 Task: Find connections with filter location Naciria with filter topic #Leanstartupswith filter profile language German with filter current company ProPharma with filter school NTR University of Health Sciences with filter industry Mobile Computing Software Products with filter service category Network Support with filter keywords title Iron Worker
Action: Mouse scrolled (410, 542) with delta (0, 0)
Screenshot: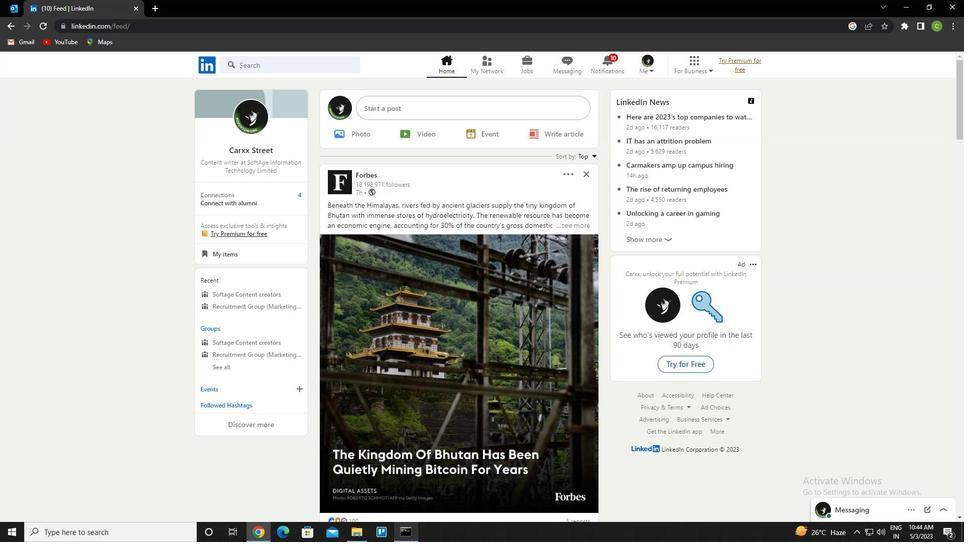 
Action: Mouse moved to (492, 69)
Screenshot: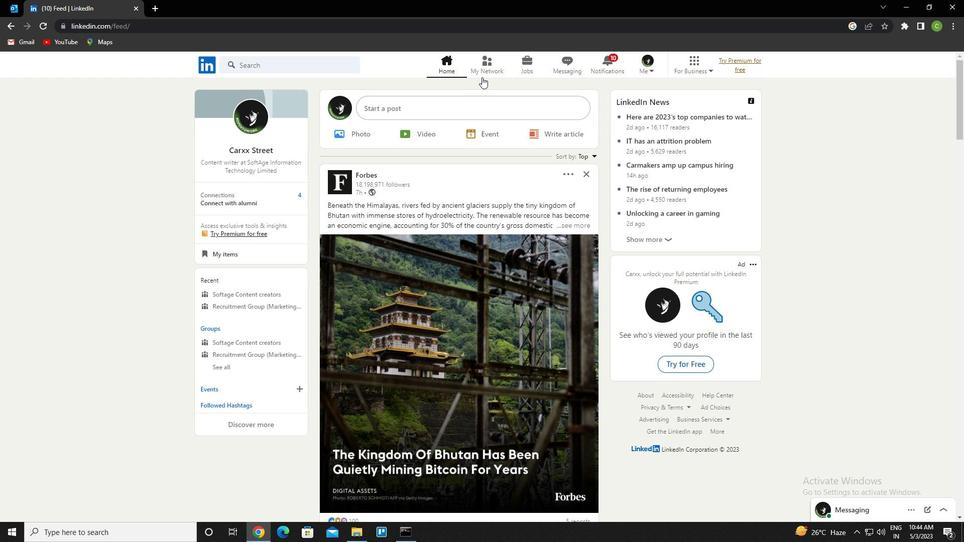 
Action: Mouse pressed left at (492, 69)
Screenshot: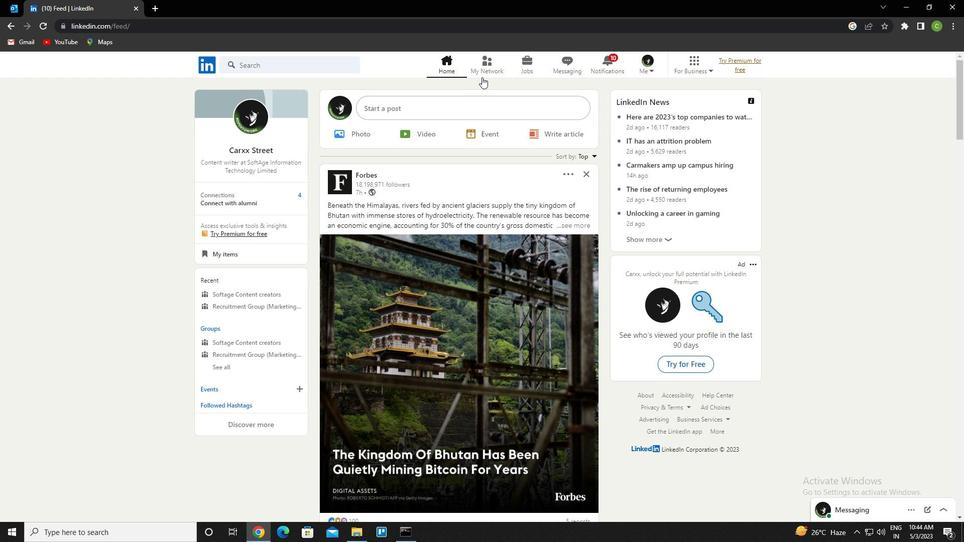 
Action: Mouse moved to (276, 123)
Screenshot: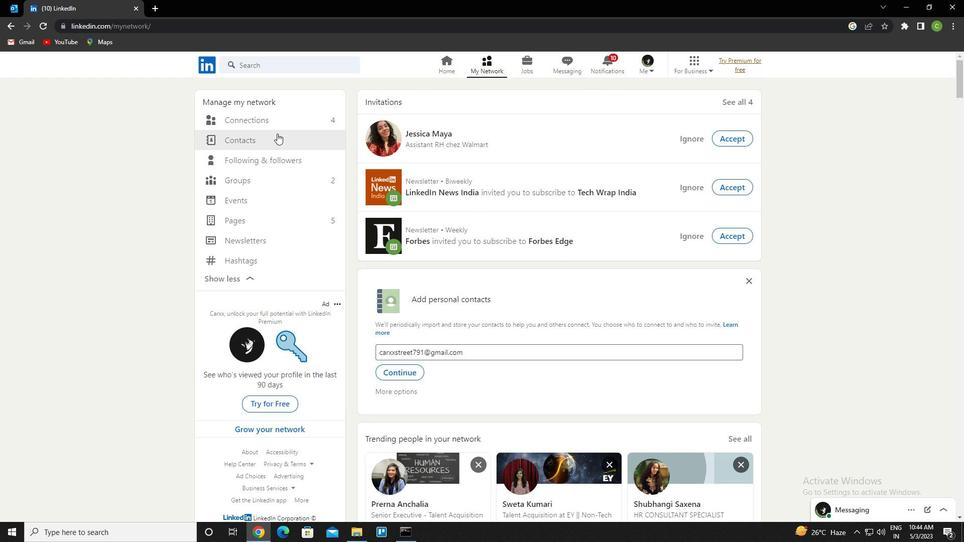 
Action: Mouse pressed left at (276, 123)
Screenshot: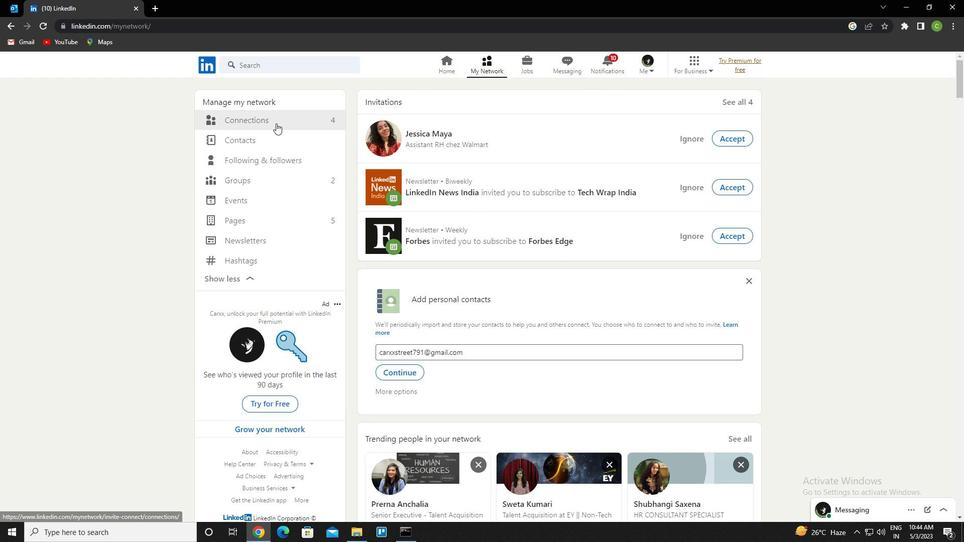 
Action: Mouse moved to (547, 124)
Screenshot: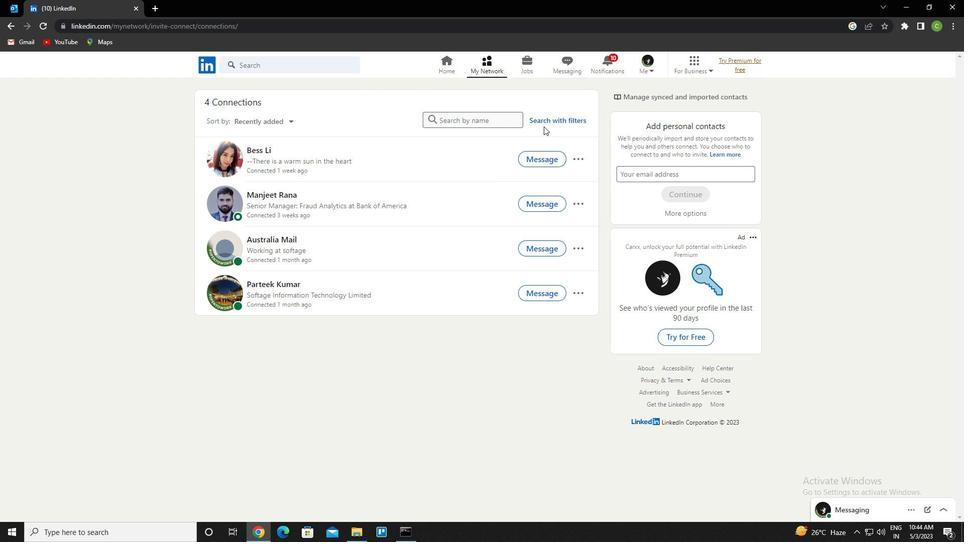 
Action: Mouse pressed left at (547, 124)
Screenshot: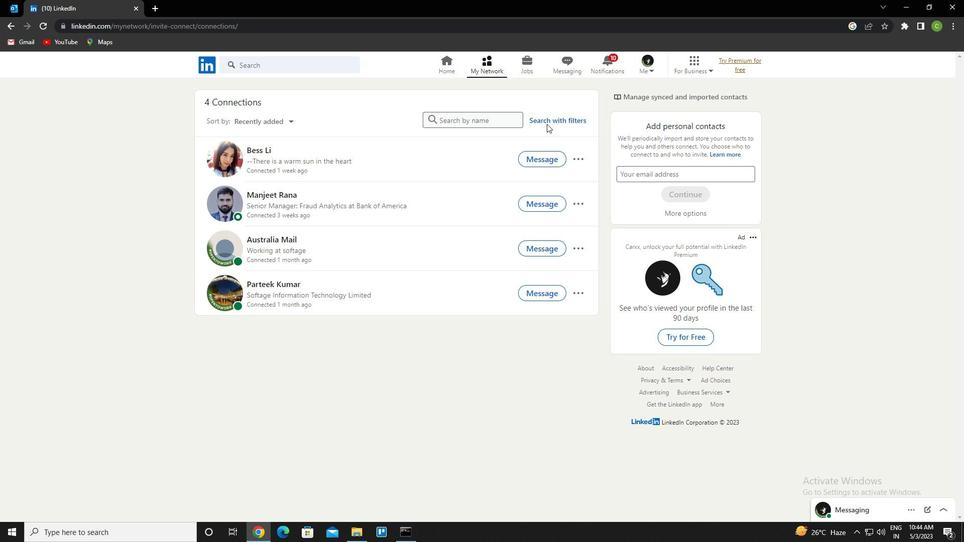 
Action: Mouse moved to (519, 94)
Screenshot: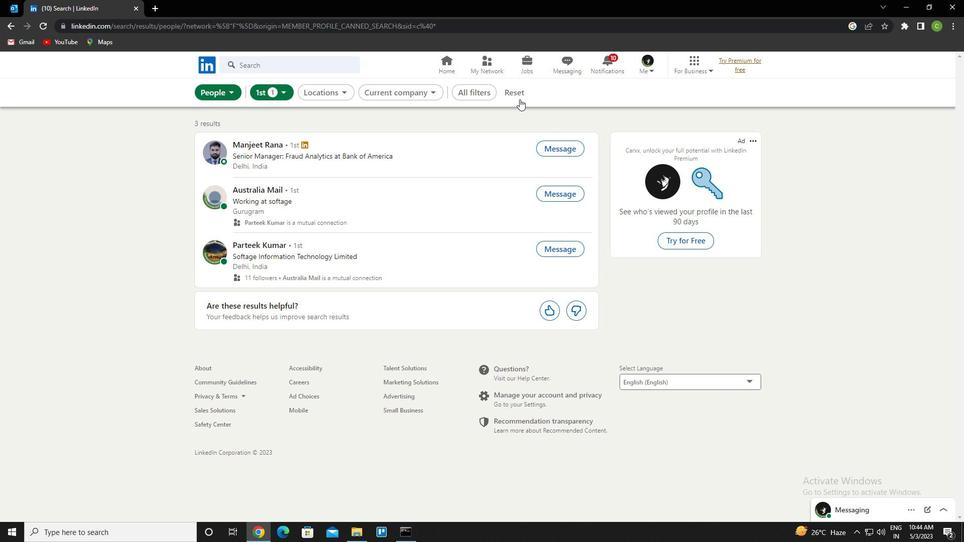 
Action: Mouse pressed left at (519, 94)
Screenshot: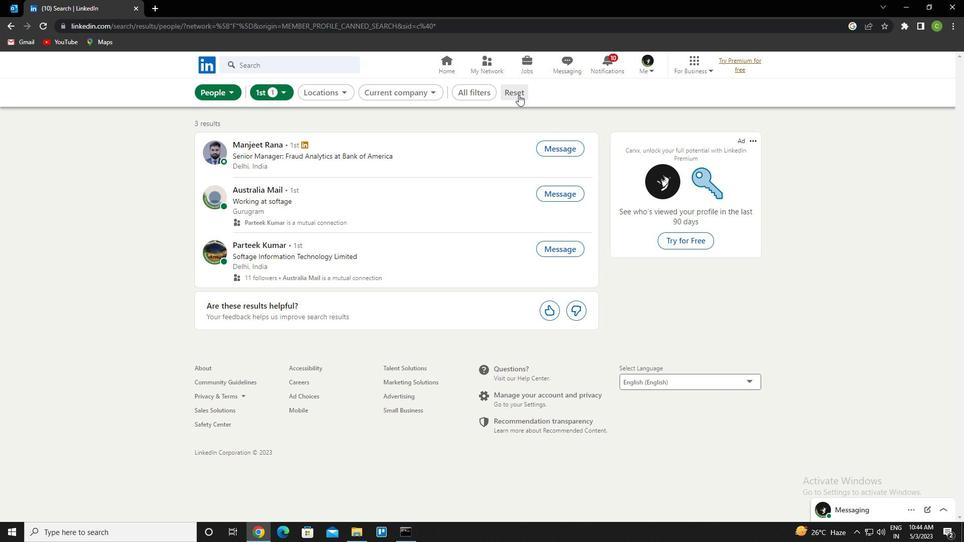 
Action: Mouse moved to (503, 94)
Screenshot: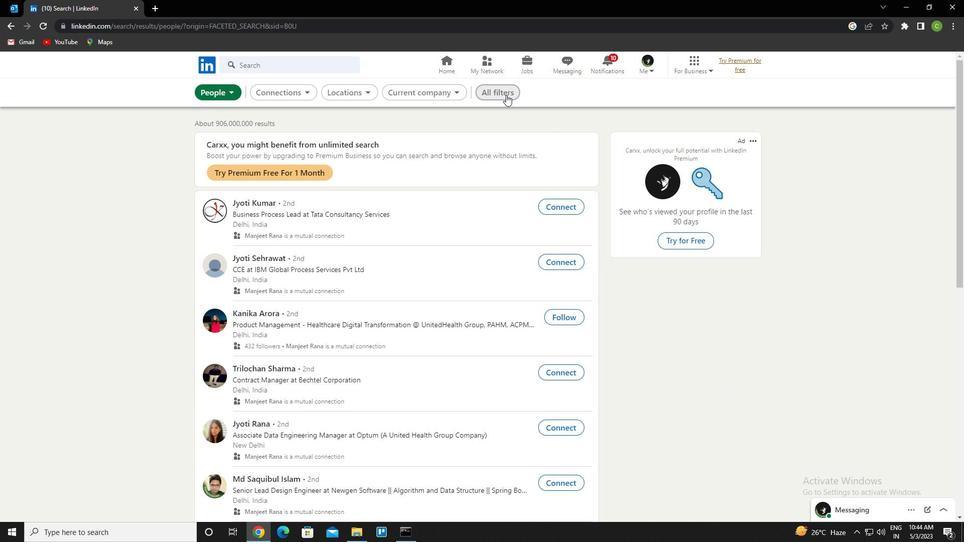 
Action: Mouse pressed left at (503, 94)
Screenshot: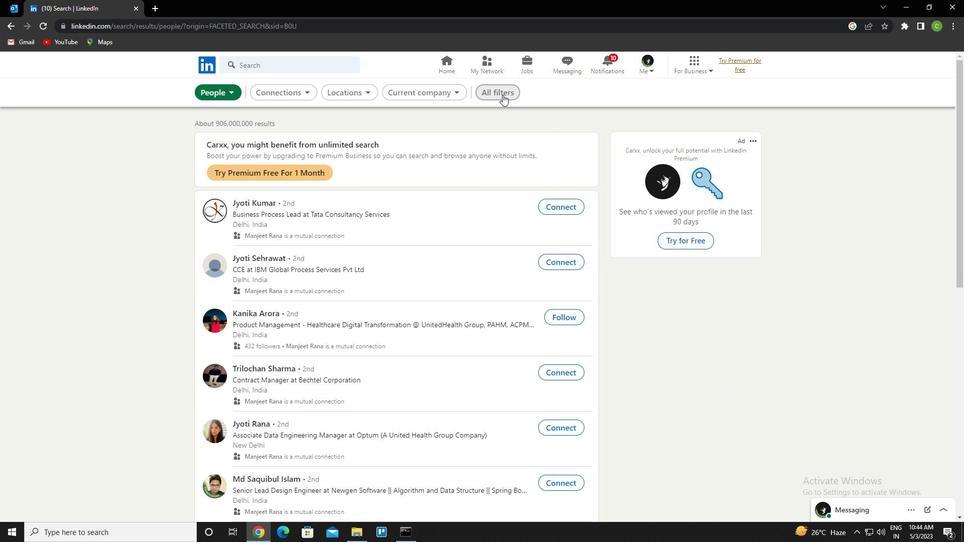 
Action: Mouse moved to (861, 272)
Screenshot: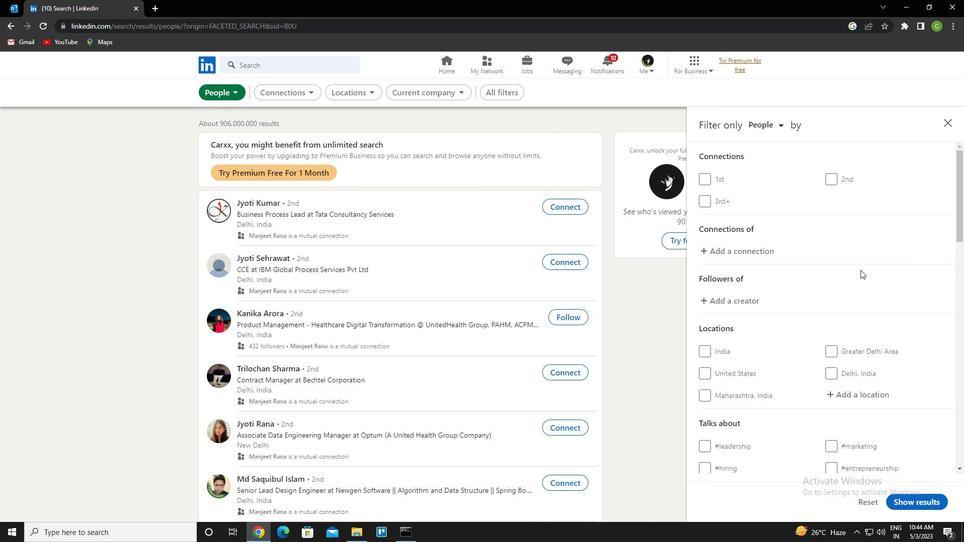 
Action: Mouse scrolled (861, 272) with delta (0, 0)
Screenshot: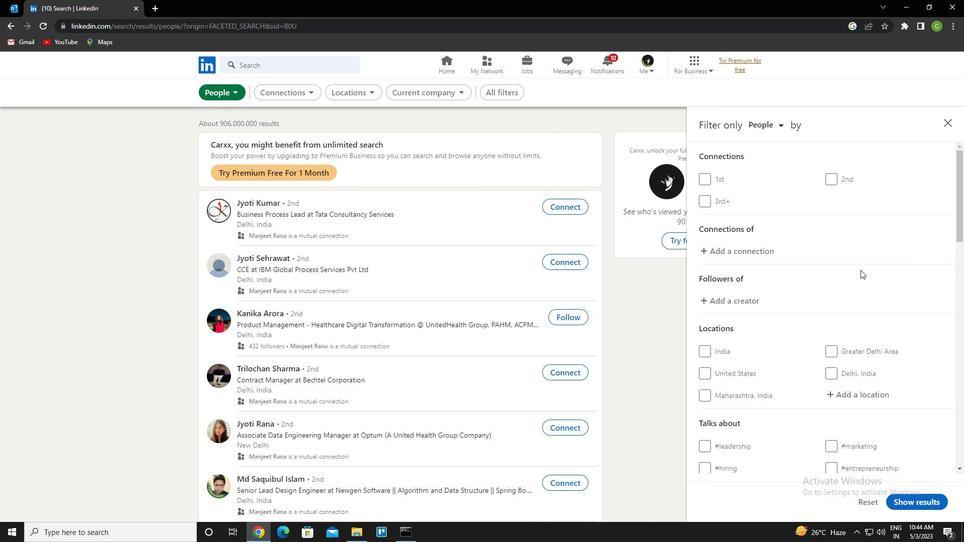 
Action: Mouse scrolled (861, 272) with delta (0, 0)
Screenshot: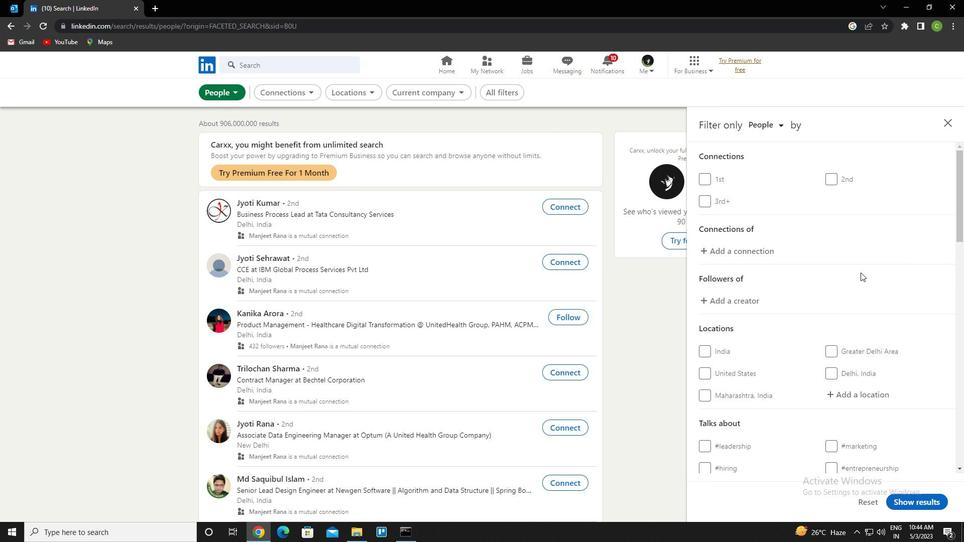 
Action: Mouse moved to (862, 296)
Screenshot: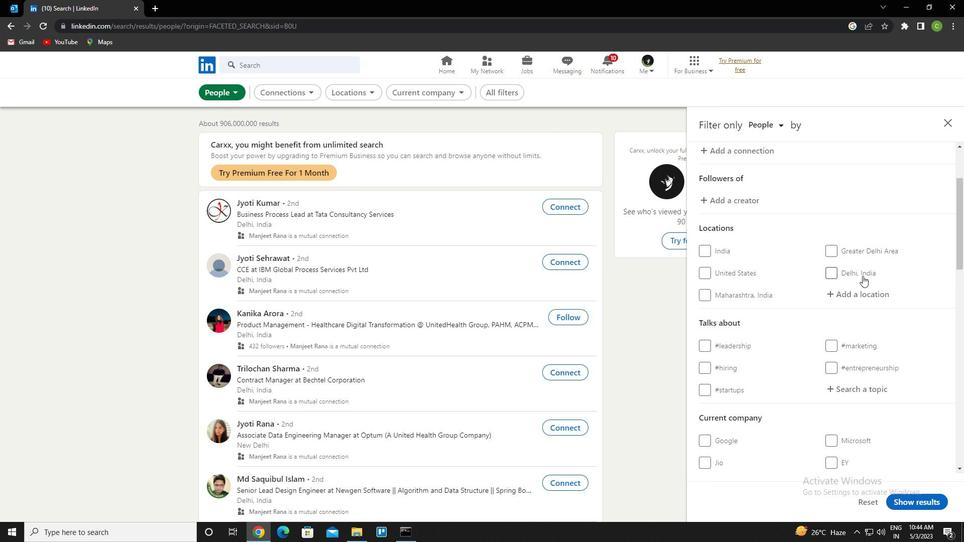 
Action: Mouse pressed left at (862, 296)
Screenshot: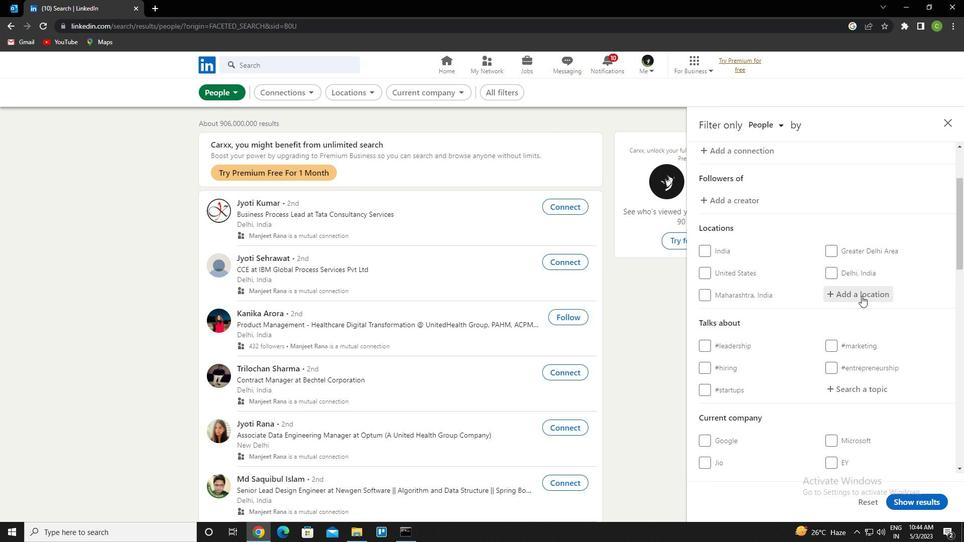 
Action: Key pressed <Key.caps_lock>n<Key.caps_lock>aciria<Key.down><Key.enter>
Screenshot: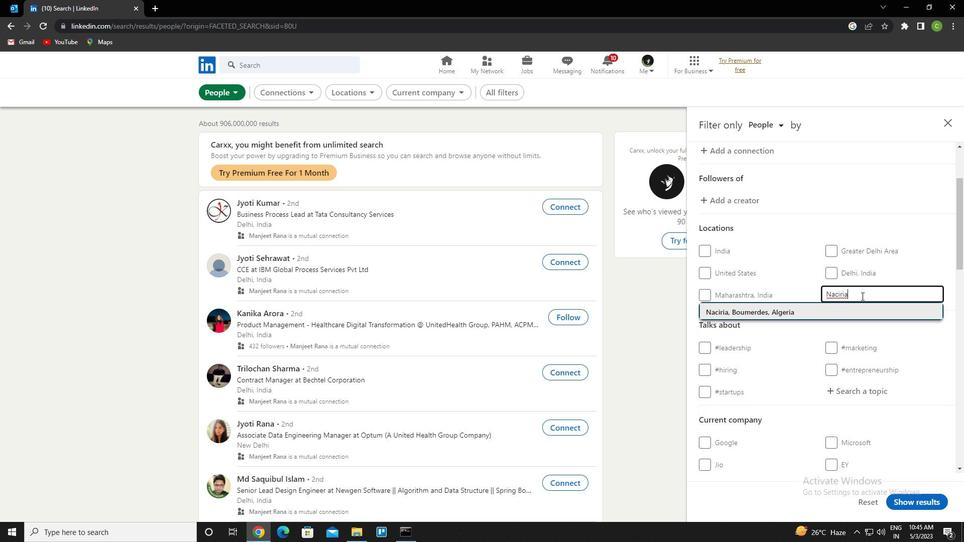 
Action: Mouse scrolled (862, 296) with delta (0, 0)
Screenshot: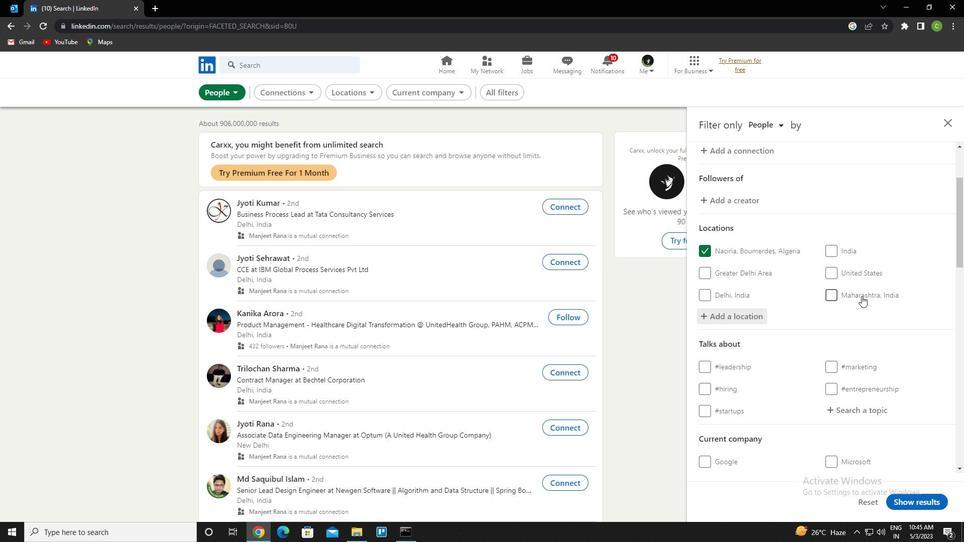
Action: Mouse moved to (888, 361)
Screenshot: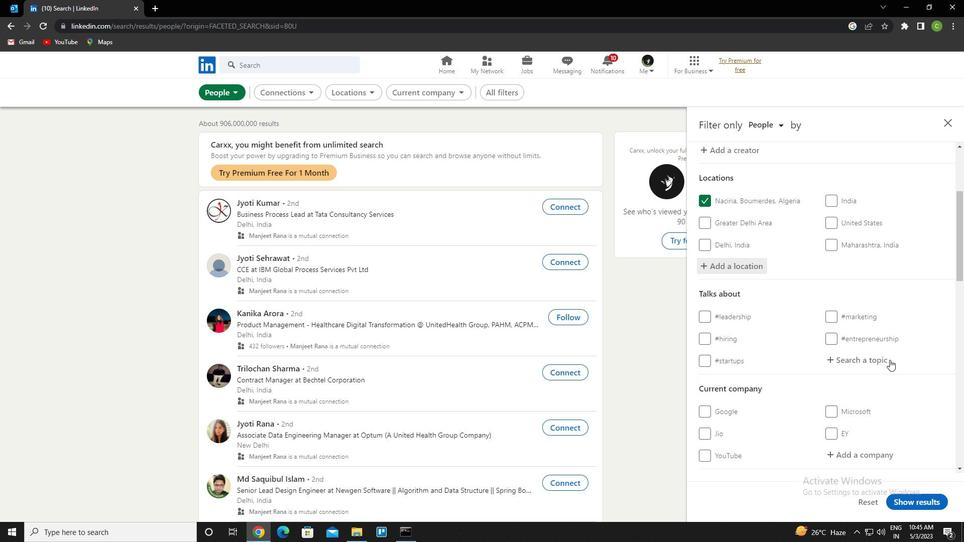 
Action: Mouse pressed left at (888, 361)
Screenshot: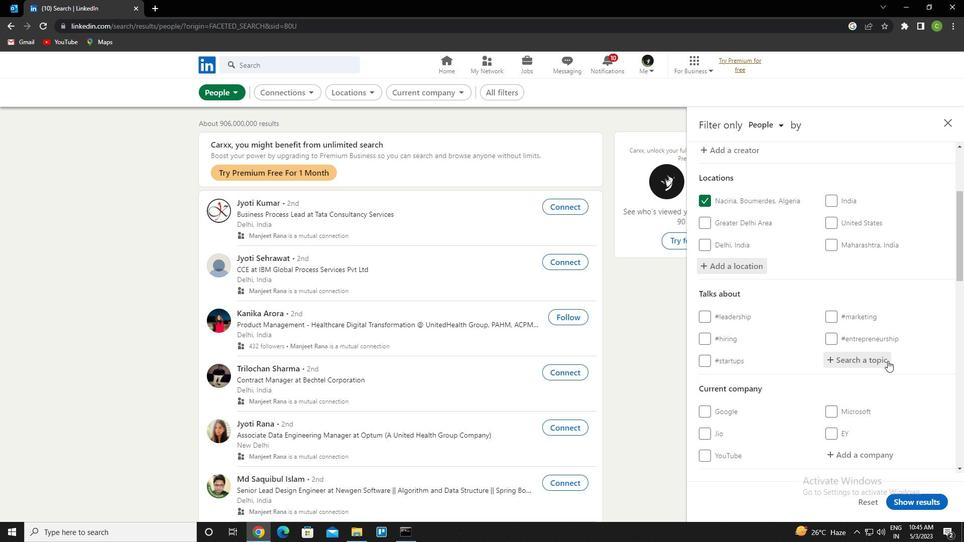 
Action: Key pressed leanstart<Key.down><Key.enter>
Screenshot: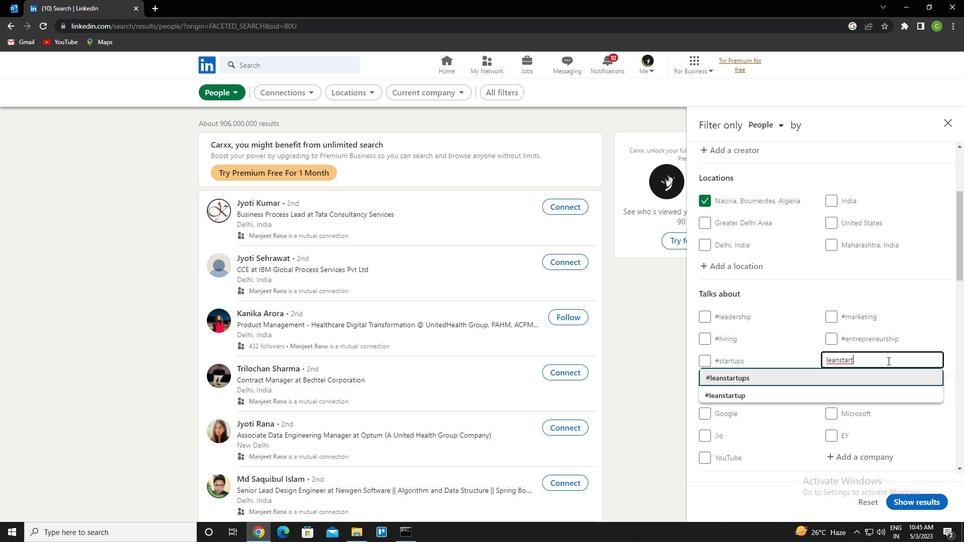 
Action: Mouse scrolled (888, 360) with delta (0, 0)
Screenshot: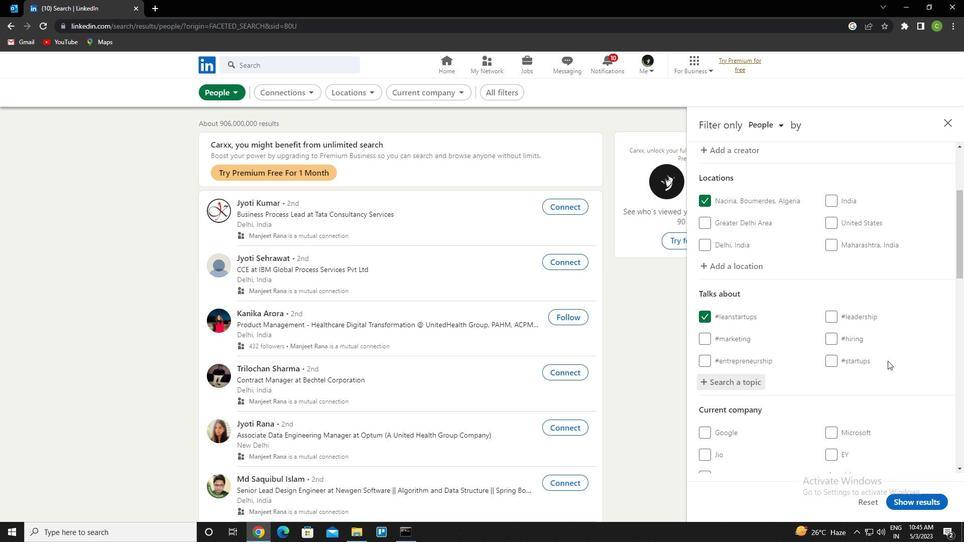 
Action: Mouse scrolled (888, 360) with delta (0, 0)
Screenshot: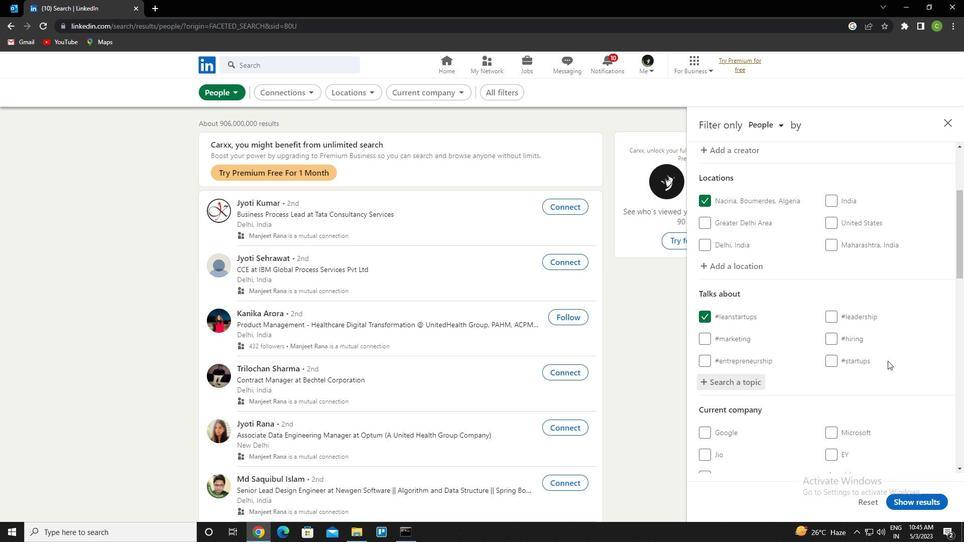 
Action: Mouse scrolled (888, 360) with delta (0, 0)
Screenshot: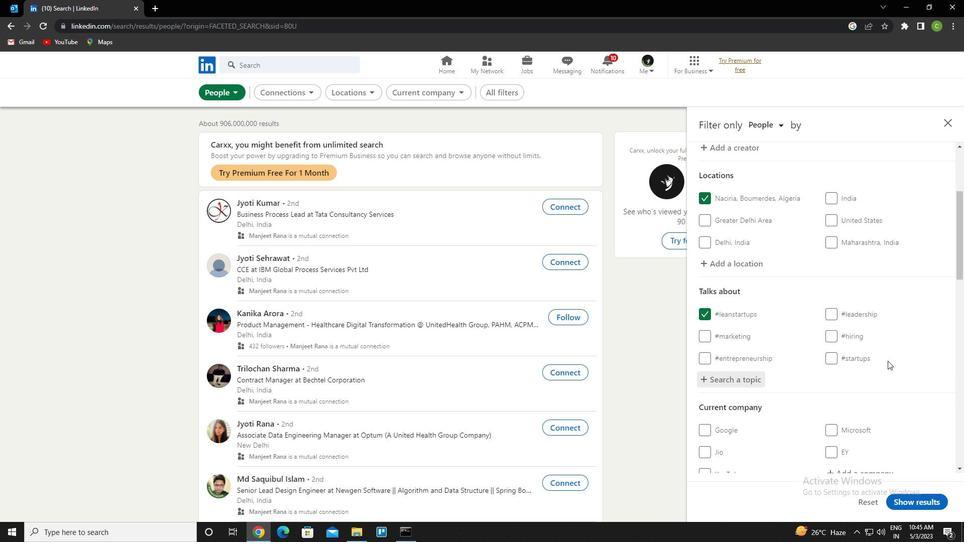 
Action: Mouse scrolled (888, 360) with delta (0, 0)
Screenshot: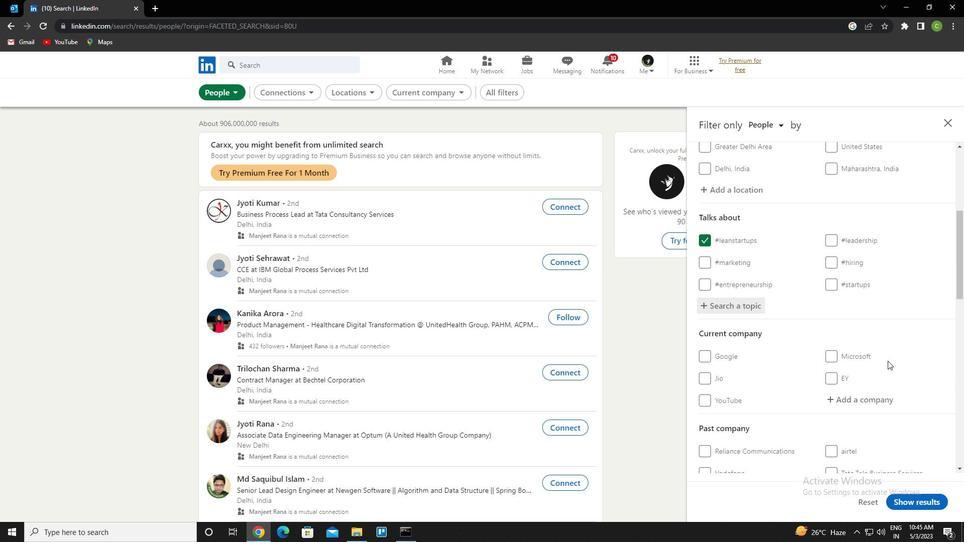 
Action: Mouse scrolled (888, 360) with delta (0, 0)
Screenshot: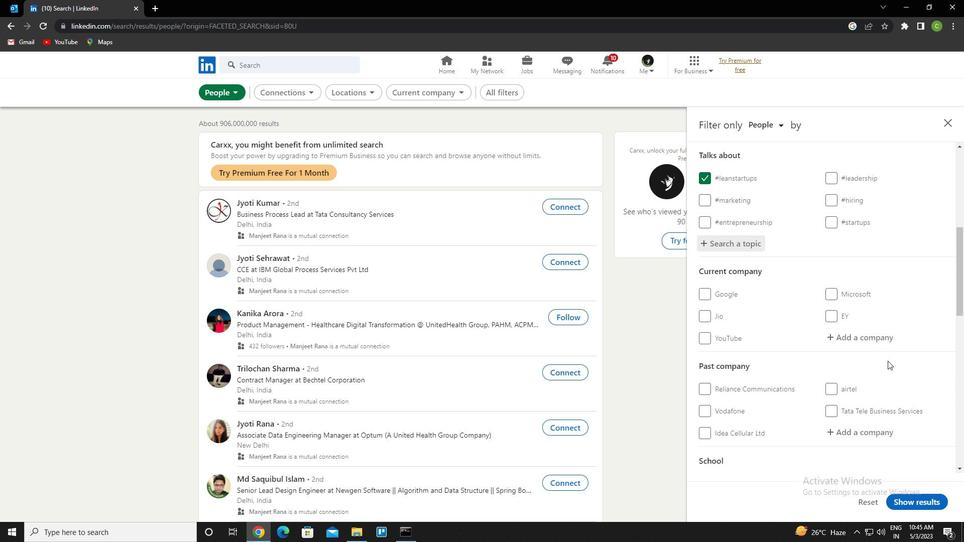 
Action: Mouse moved to (824, 354)
Screenshot: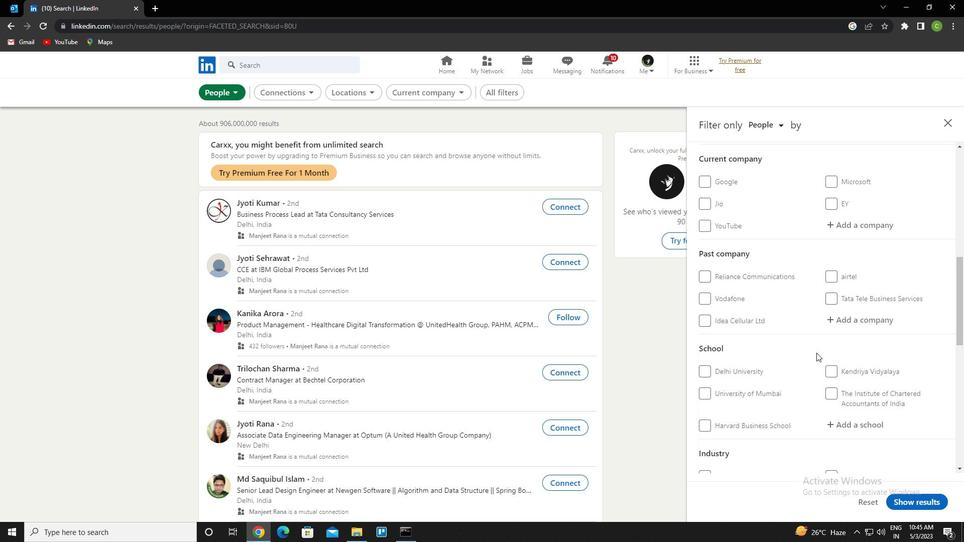 
Action: Mouse scrolled (824, 354) with delta (0, 0)
Screenshot: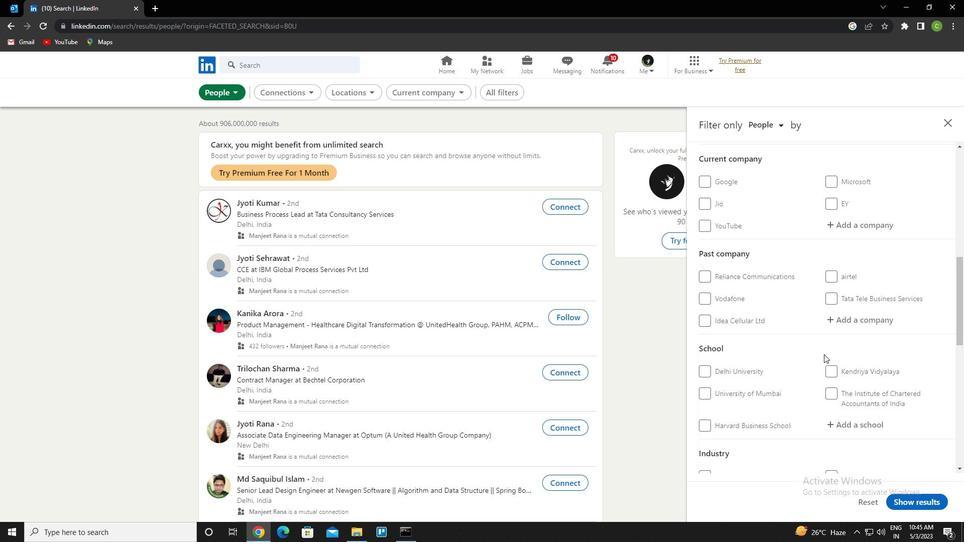 
Action: Mouse scrolled (824, 354) with delta (0, 0)
Screenshot: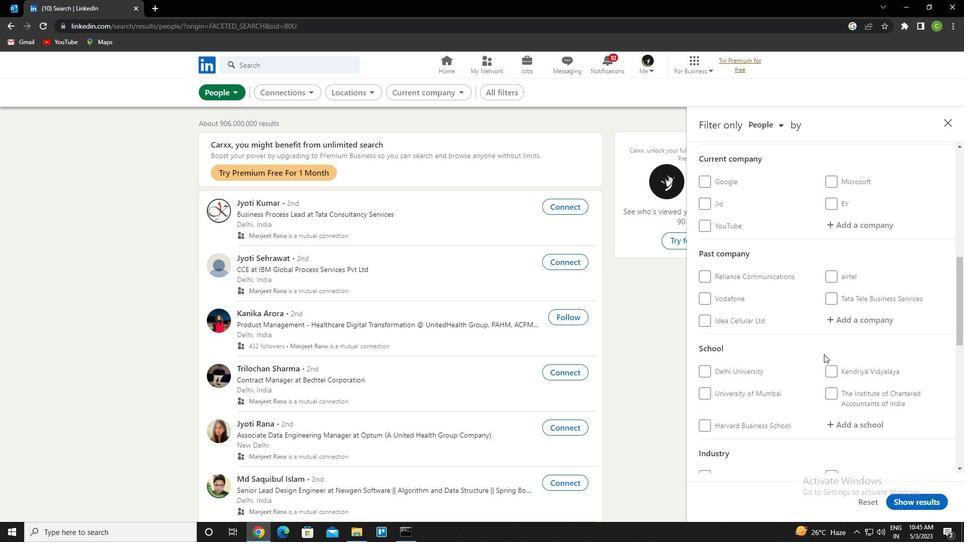 
Action: Mouse scrolled (824, 354) with delta (0, 0)
Screenshot: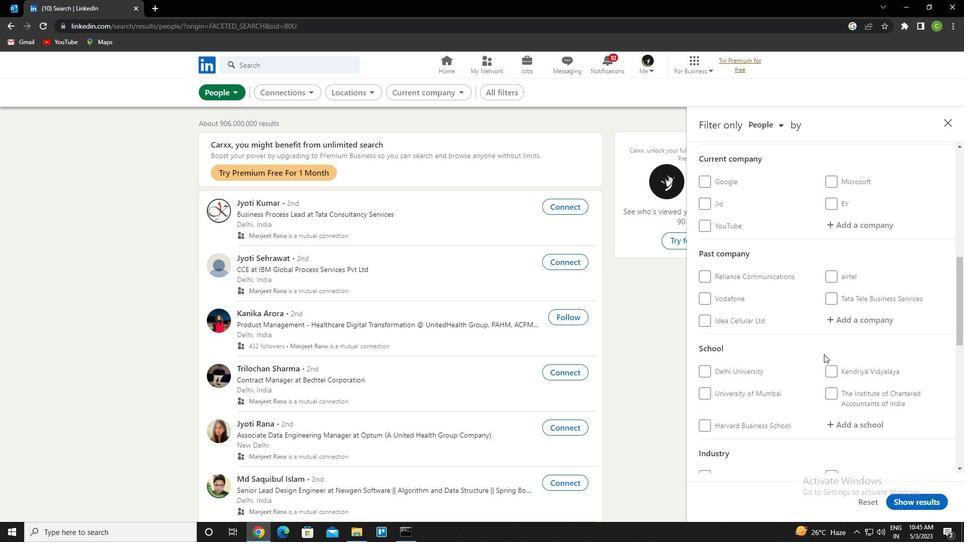 
Action: Mouse scrolled (824, 354) with delta (0, 0)
Screenshot: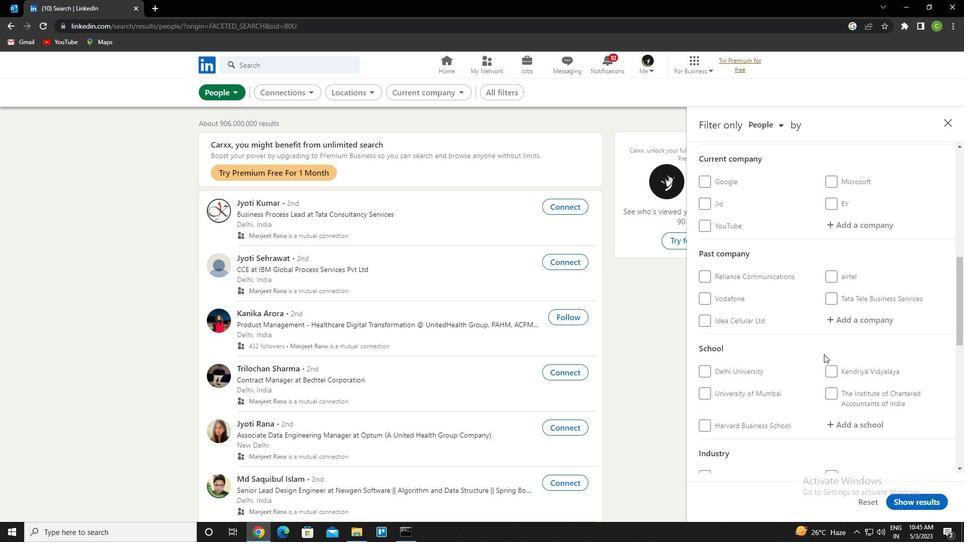 
Action: Mouse scrolled (824, 354) with delta (0, 0)
Screenshot: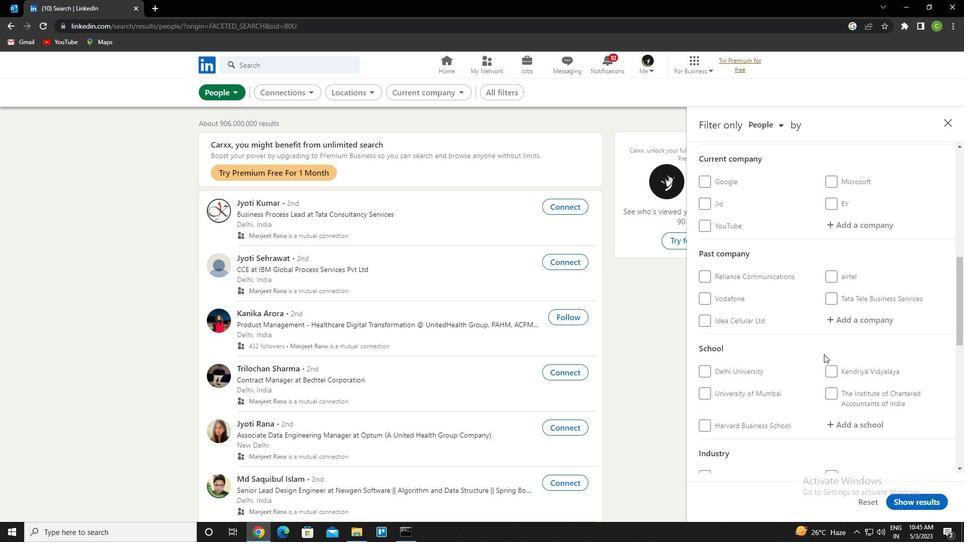 
Action: Mouse scrolled (824, 354) with delta (0, 0)
Screenshot: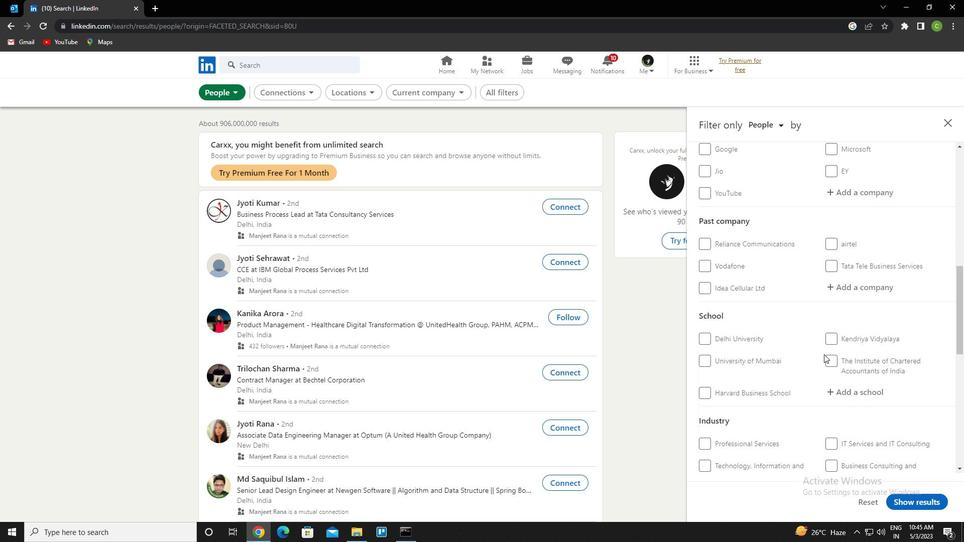 
Action: Mouse moved to (702, 325)
Screenshot: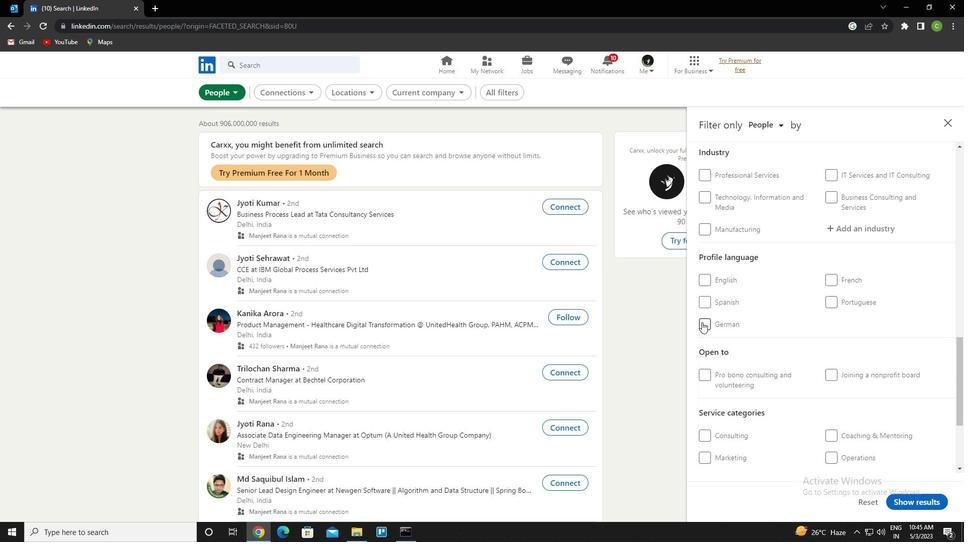 
Action: Mouse pressed left at (702, 325)
Screenshot: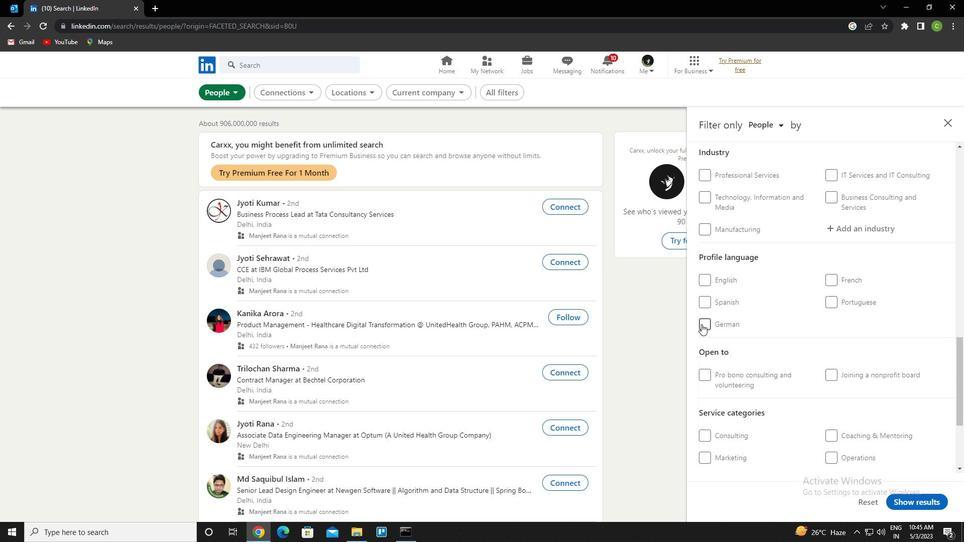 
Action: Mouse moved to (761, 359)
Screenshot: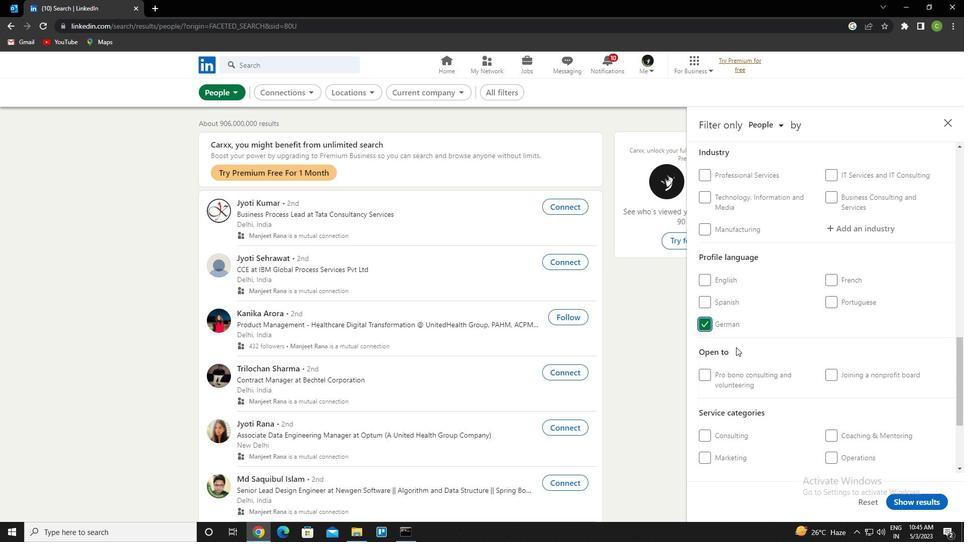 
Action: Mouse scrolled (761, 359) with delta (0, 0)
Screenshot: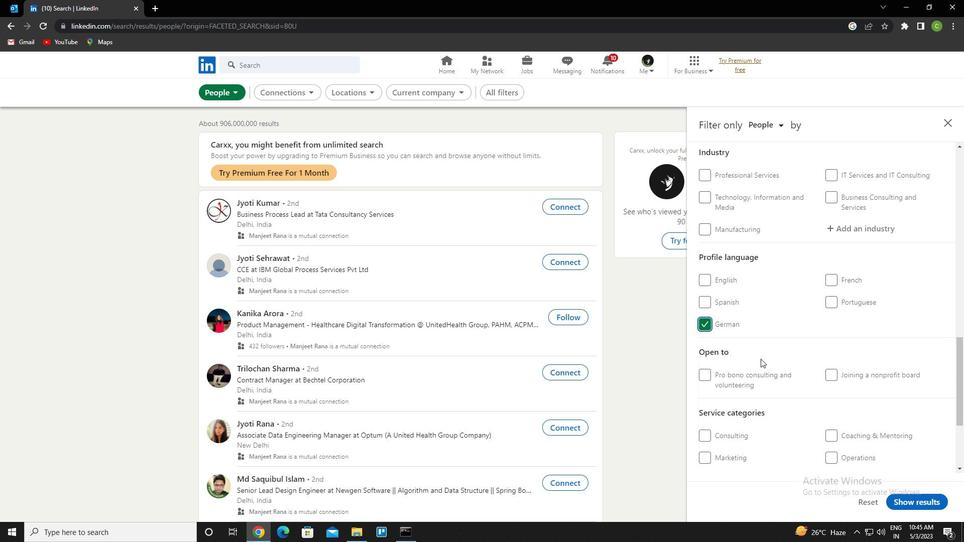 
Action: Mouse scrolled (761, 359) with delta (0, 0)
Screenshot: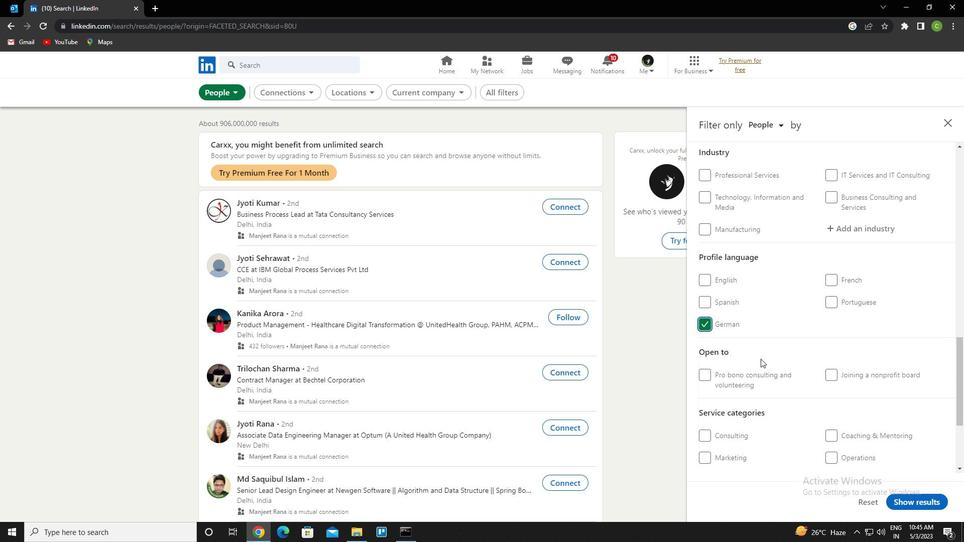 
Action: Mouse scrolled (761, 359) with delta (0, 0)
Screenshot: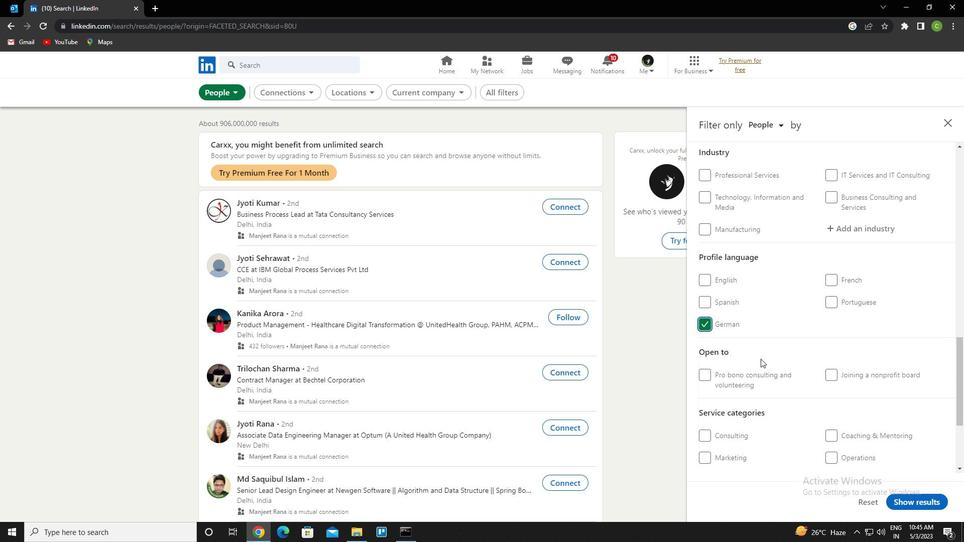 
Action: Mouse scrolled (761, 359) with delta (0, 0)
Screenshot: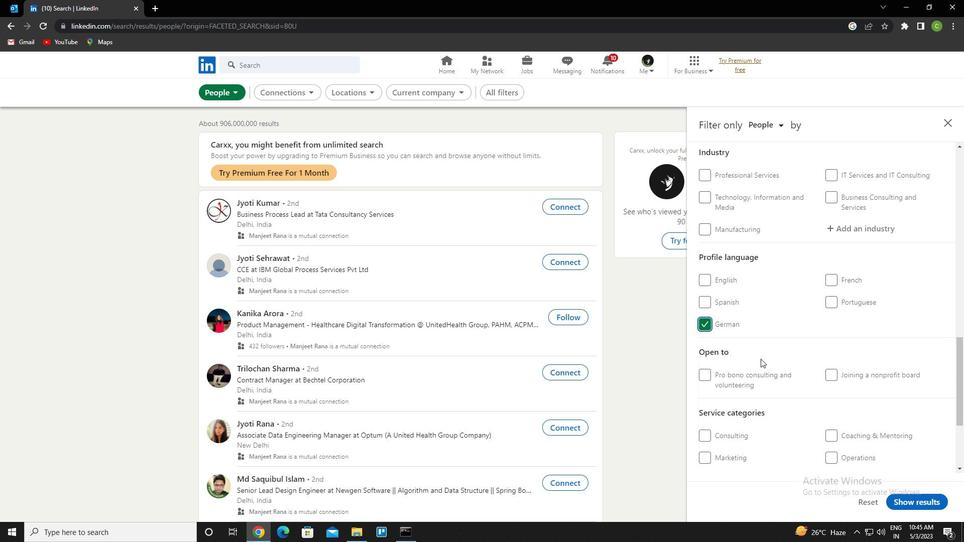 
Action: Mouse scrolled (761, 359) with delta (0, 0)
Screenshot: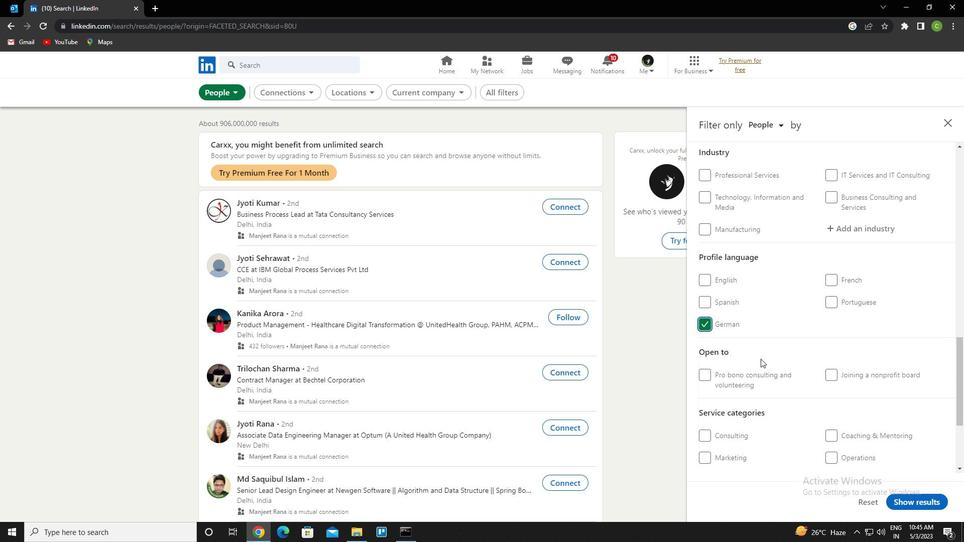 
Action: Mouse scrolled (761, 359) with delta (0, 0)
Screenshot: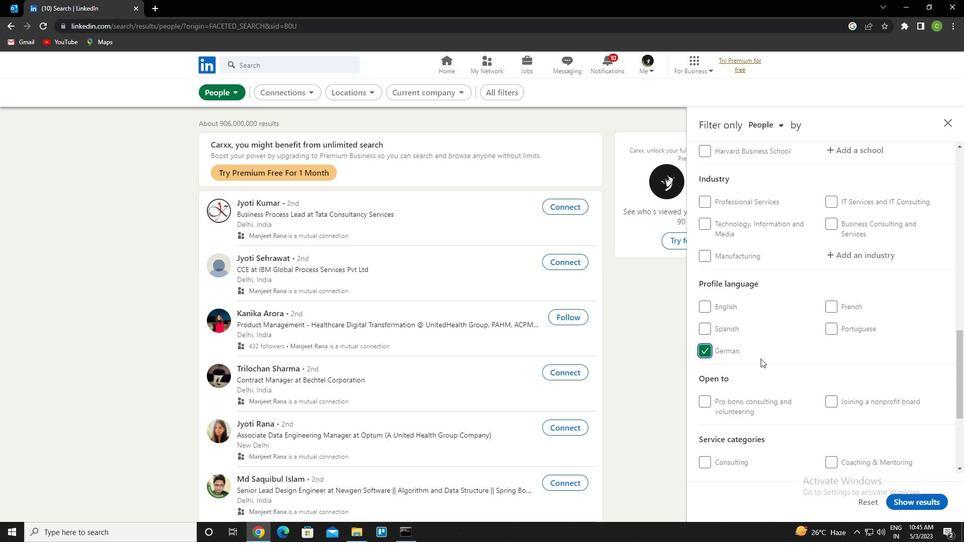 
Action: Mouse scrolled (761, 359) with delta (0, 0)
Screenshot: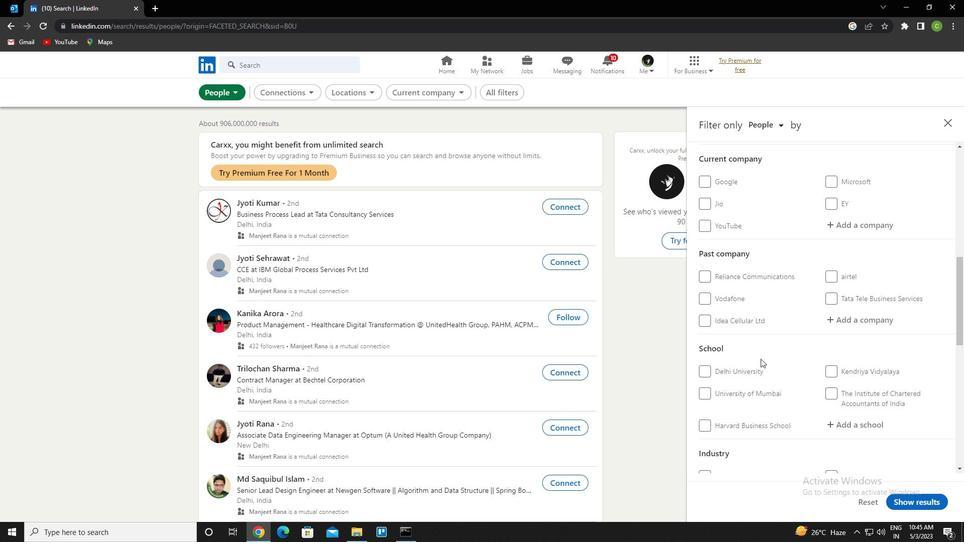 
Action: Mouse moved to (872, 272)
Screenshot: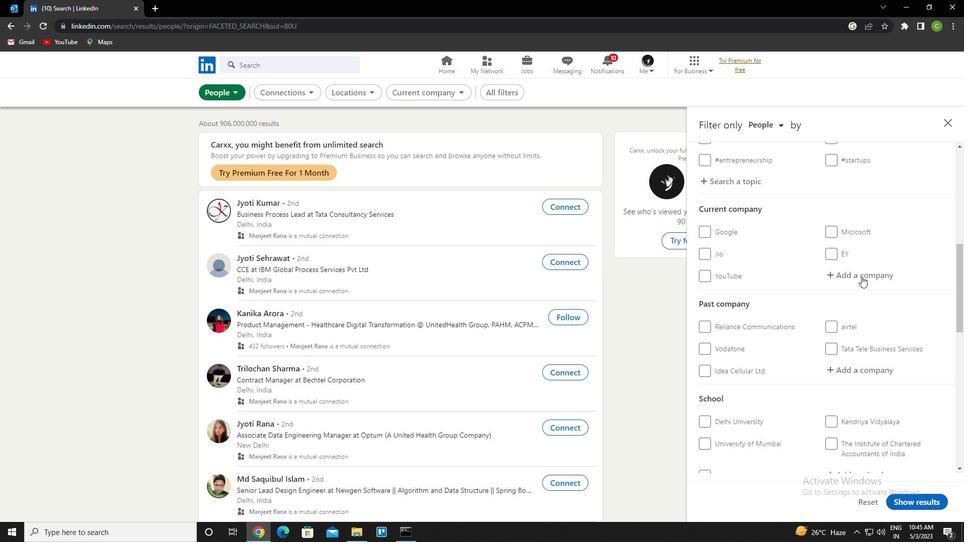 
Action: Mouse pressed left at (872, 272)
Screenshot: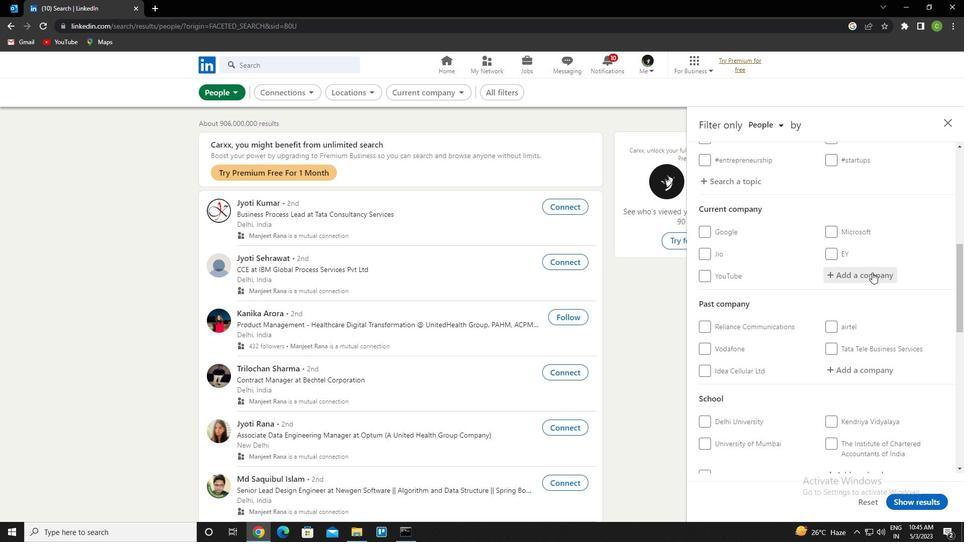 
Action: Key pressed <Key.caps_lock>p<Key.caps_lock>ro<Key.caps_lock>p<Key.caps_lock>harma<Key.down><Key.enter>
Screenshot: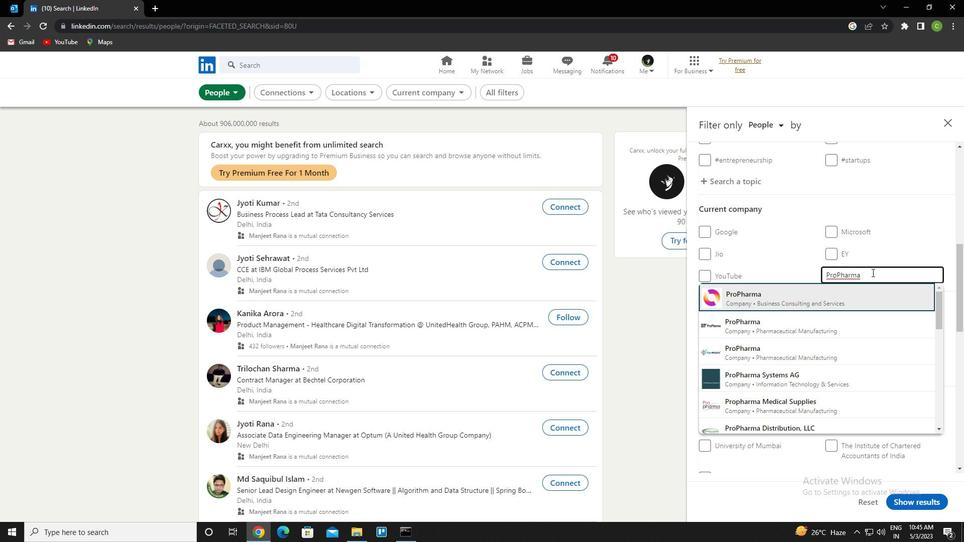 
Action: Mouse scrolled (872, 272) with delta (0, 0)
Screenshot: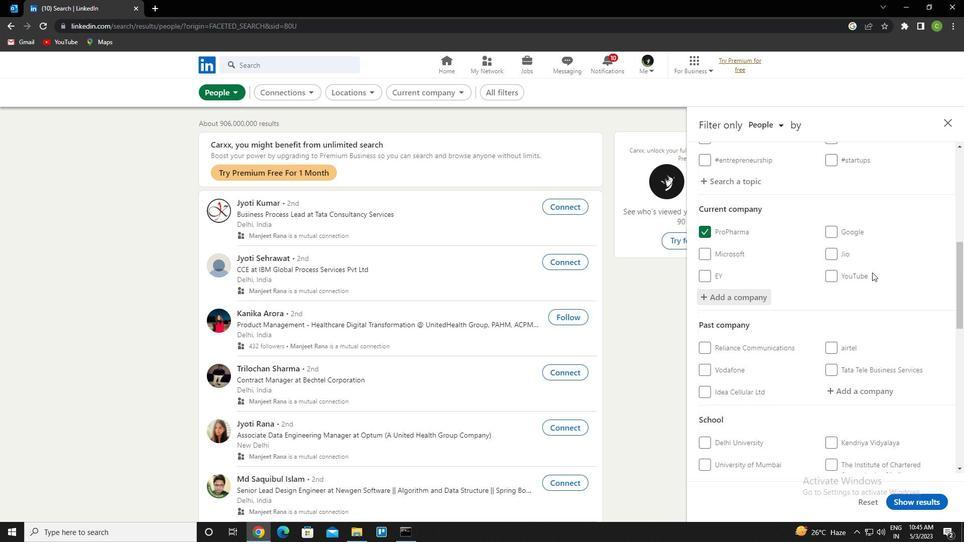 
Action: Mouse scrolled (872, 272) with delta (0, 0)
Screenshot: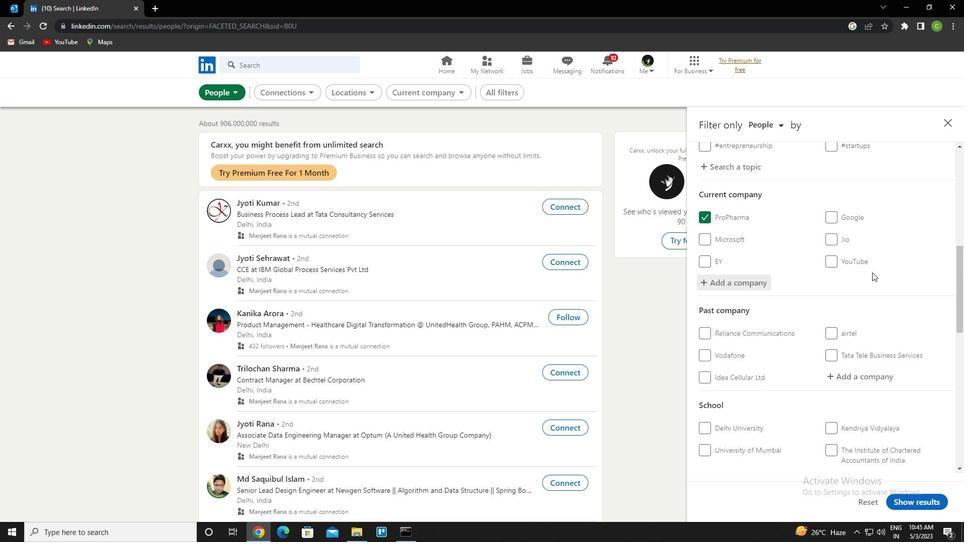 
Action: Mouse scrolled (872, 272) with delta (0, 0)
Screenshot: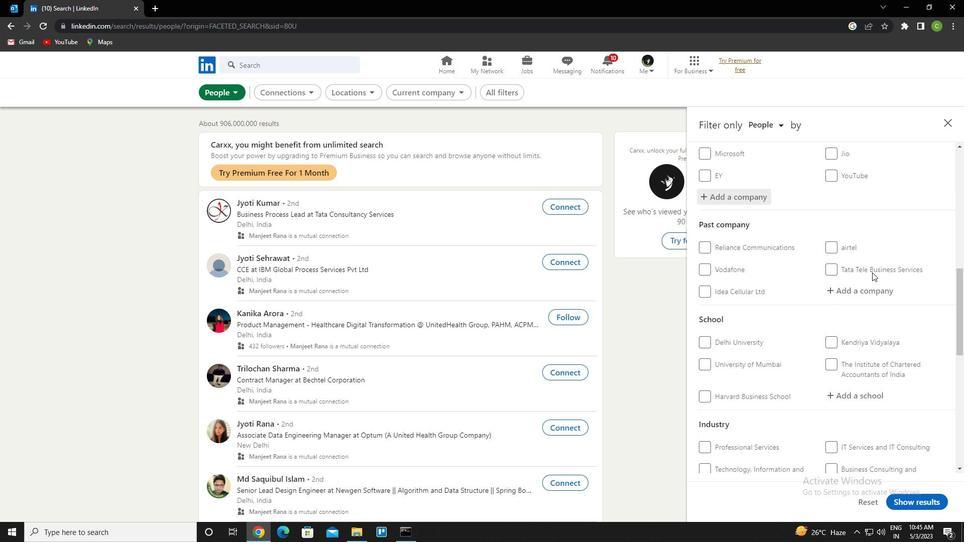 
Action: Mouse scrolled (872, 272) with delta (0, 0)
Screenshot: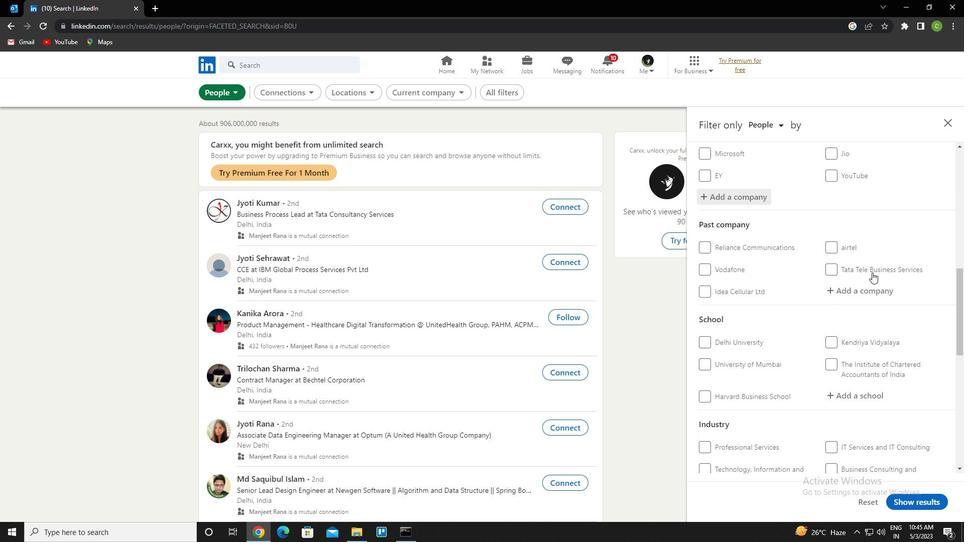 
Action: Mouse moved to (865, 293)
Screenshot: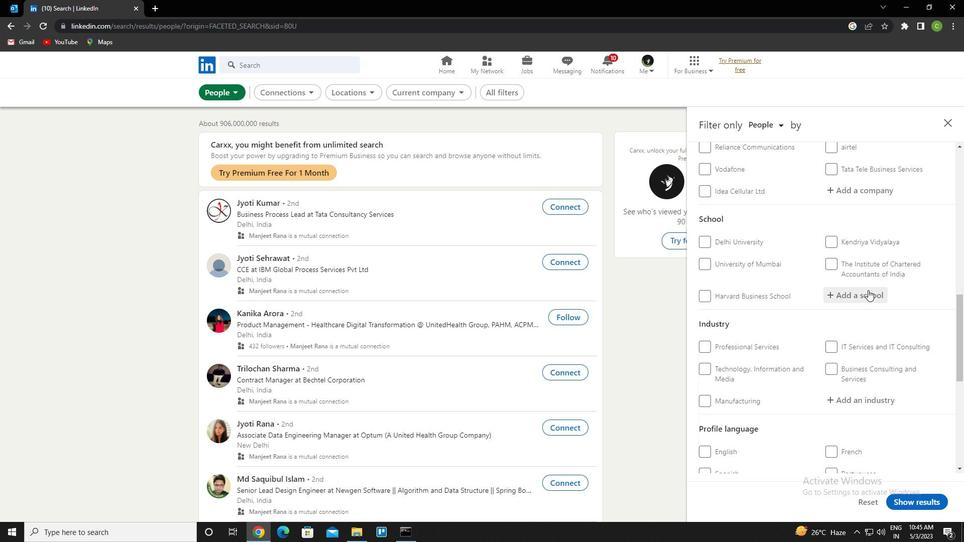 
Action: Mouse pressed left at (865, 293)
Screenshot: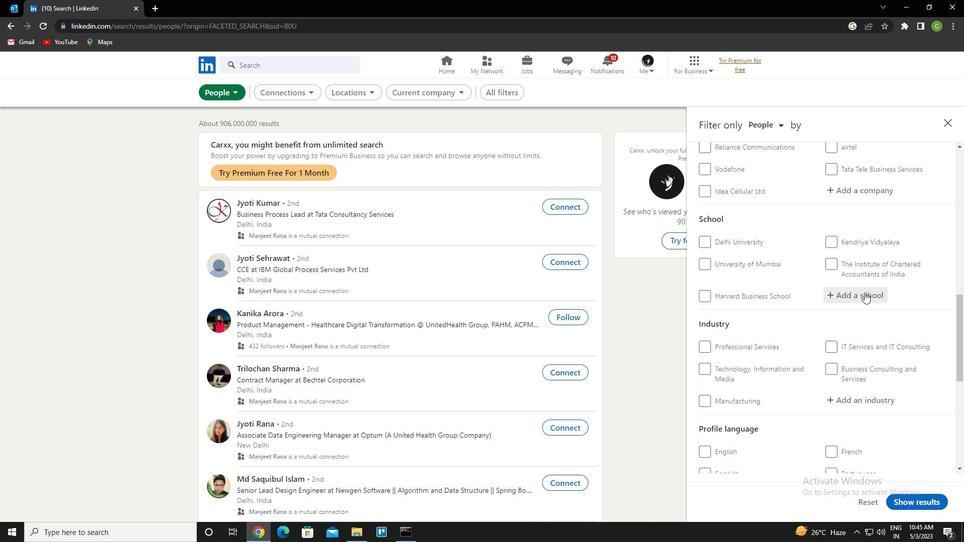 
Action: Key pressed <Key.caps_lock>ntr<Key.space>u<Key.caps_lock>niversity<Key.down><Key.enter>
Screenshot: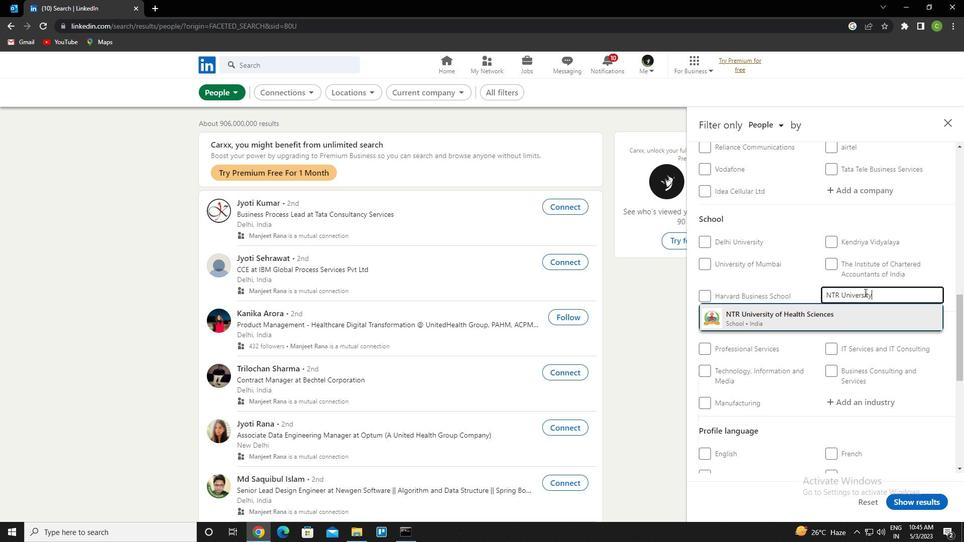 
Action: Mouse scrolled (865, 292) with delta (0, 0)
Screenshot: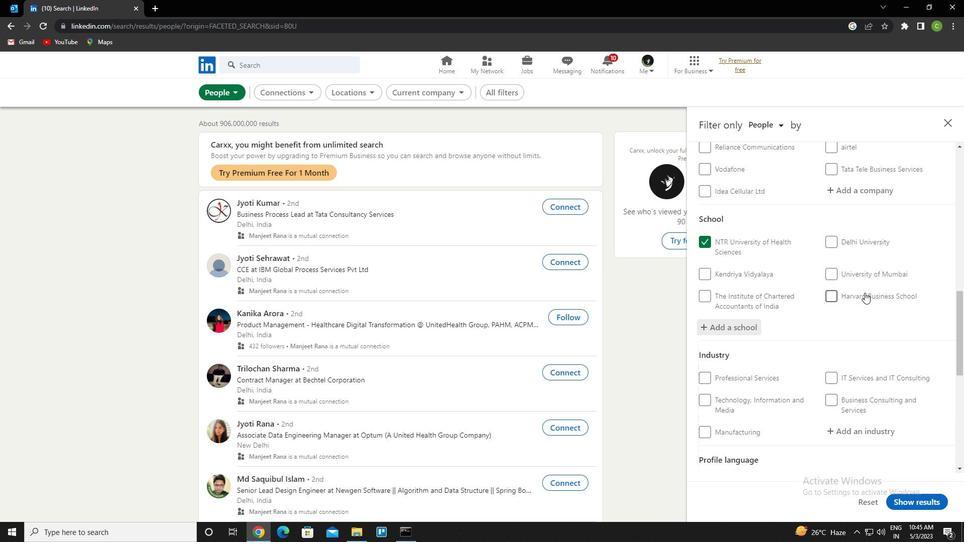 
Action: Mouse scrolled (865, 292) with delta (0, 0)
Screenshot: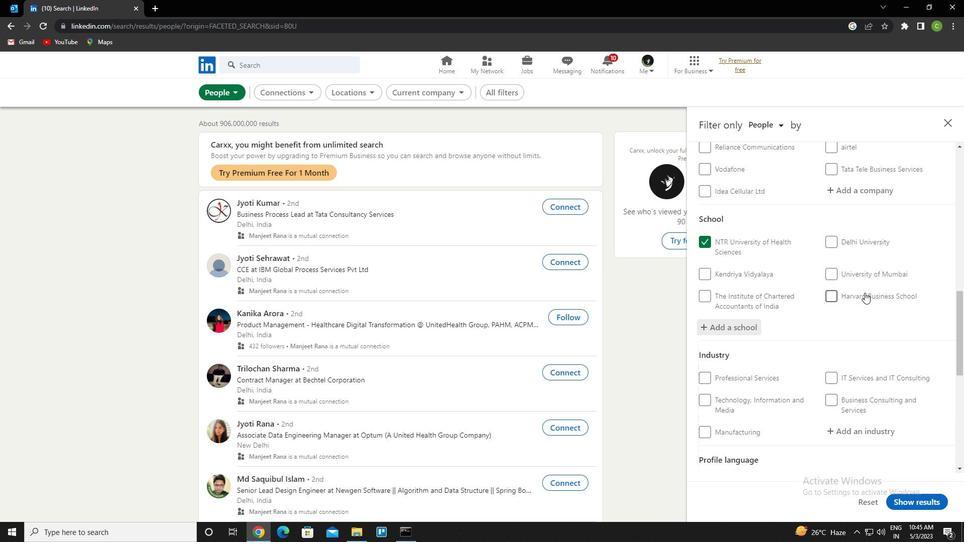 
Action: Mouse moved to (862, 331)
Screenshot: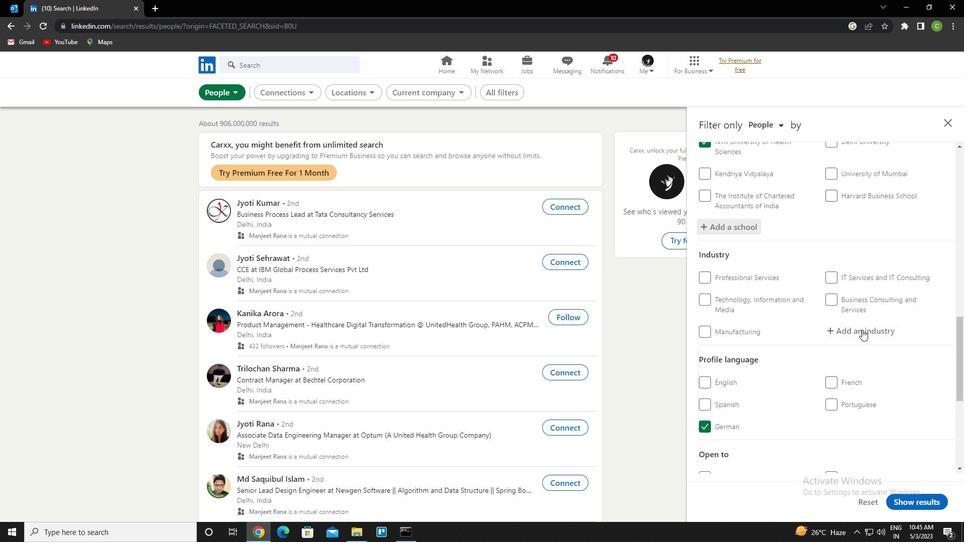 
Action: Mouse pressed left at (862, 331)
Screenshot: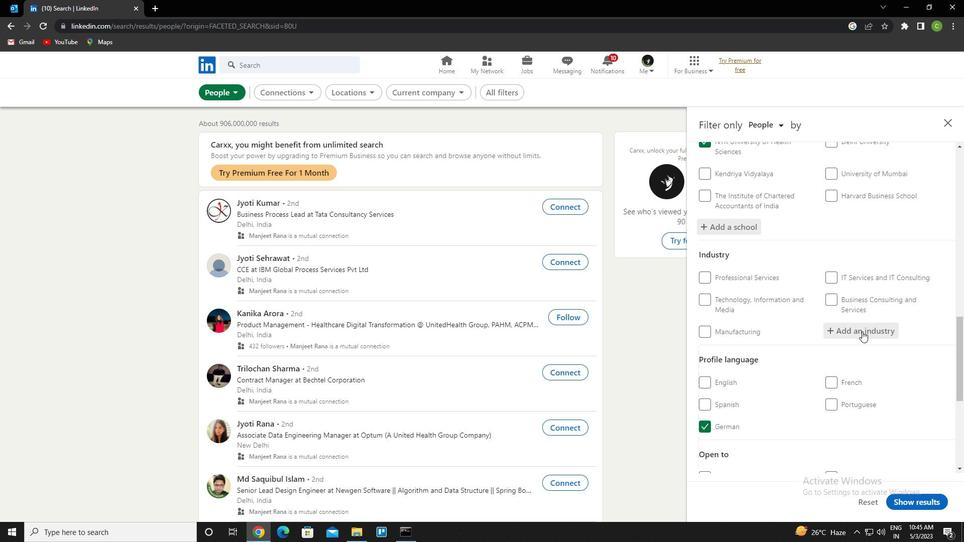 
Action: Key pressed <Key.caps_lock>m<Key.caps_lock>obile<Key.space>computing<Key.down><Key.enter>
Screenshot: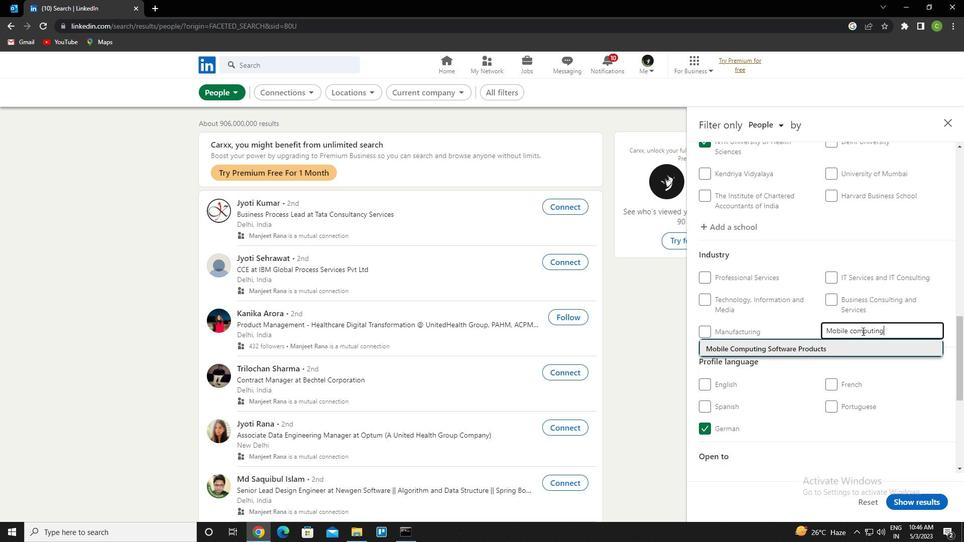 
Action: Mouse scrolled (862, 331) with delta (0, 0)
Screenshot: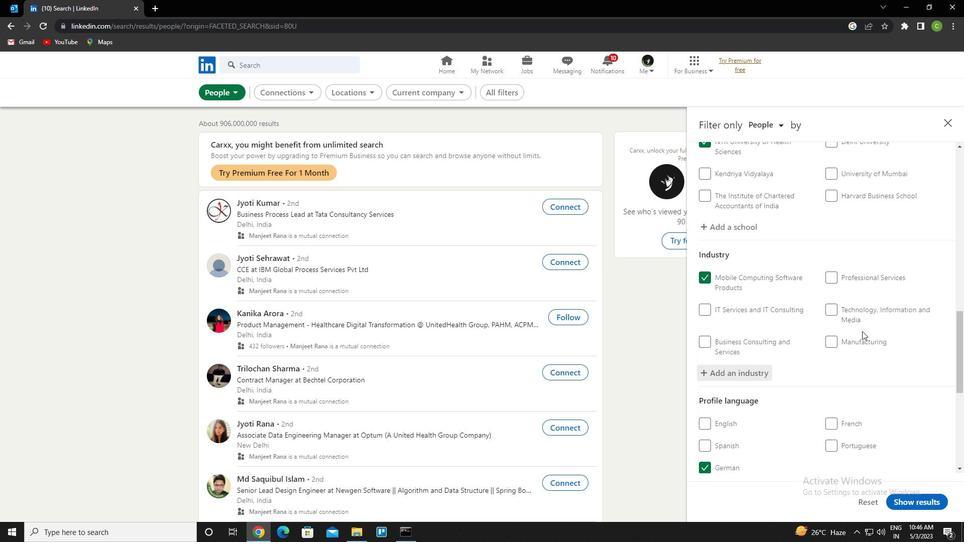 
Action: Mouse scrolled (862, 331) with delta (0, 0)
Screenshot: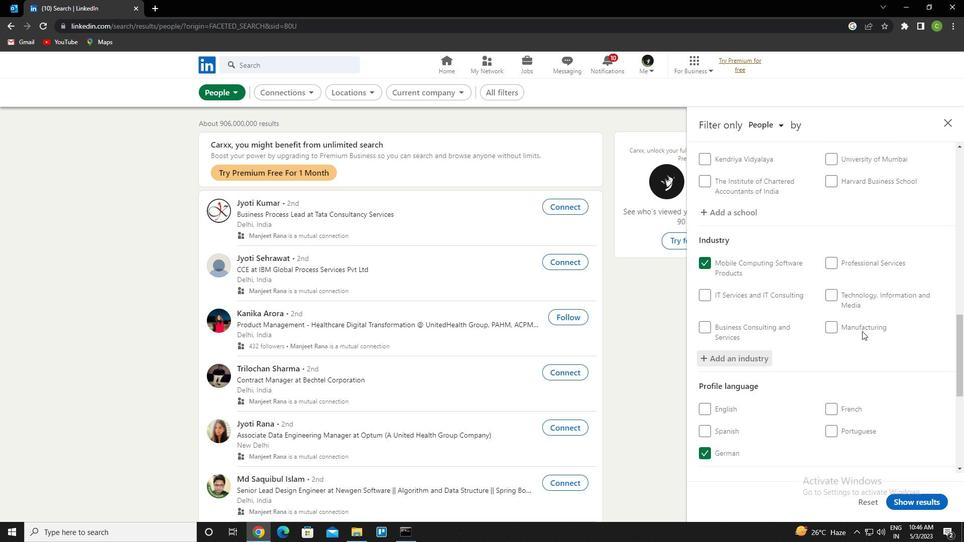 
Action: Mouse scrolled (862, 331) with delta (0, 0)
Screenshot: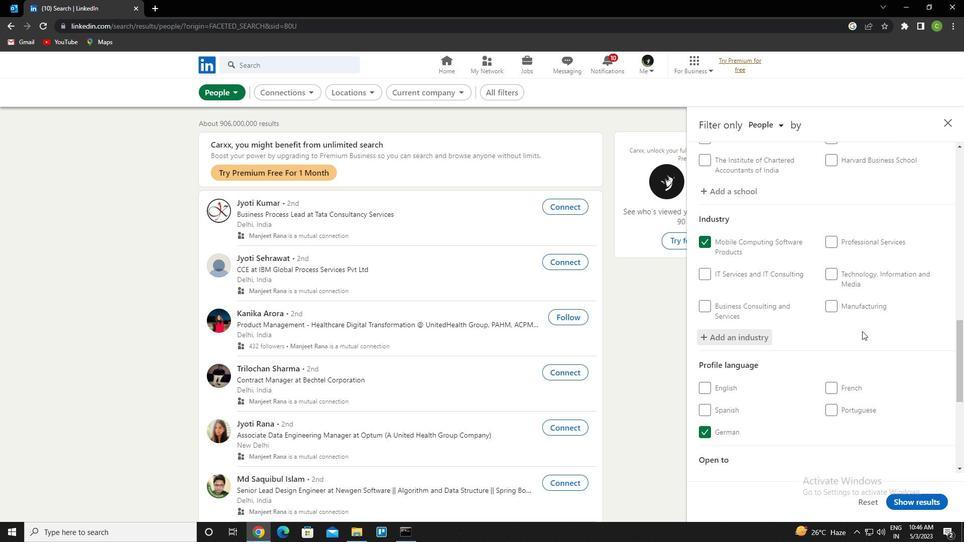 
Action: Mouse scrolled (862, 331) with delta (0, 0)
Screenshot: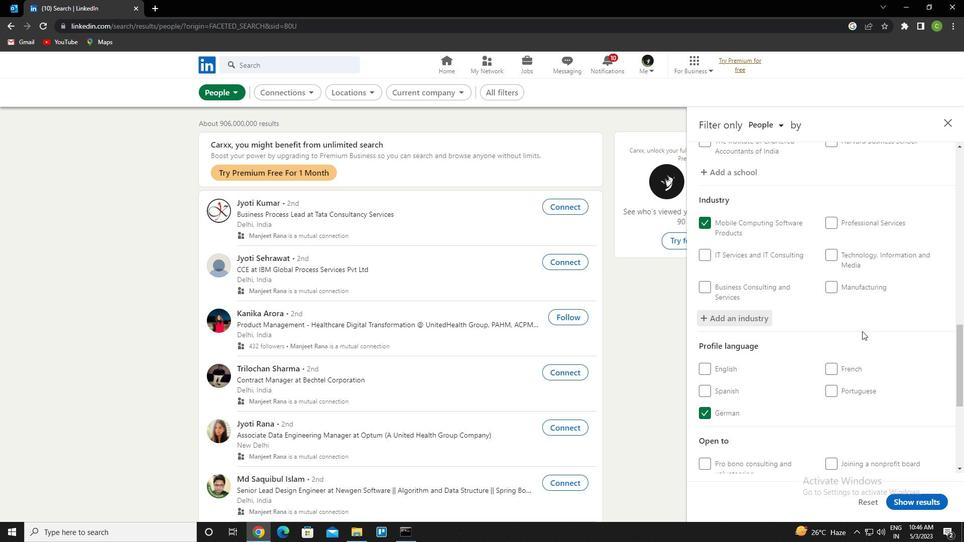 
Action: Mouse scrolled (862, 331) with delta (0, 0)
Screenshot: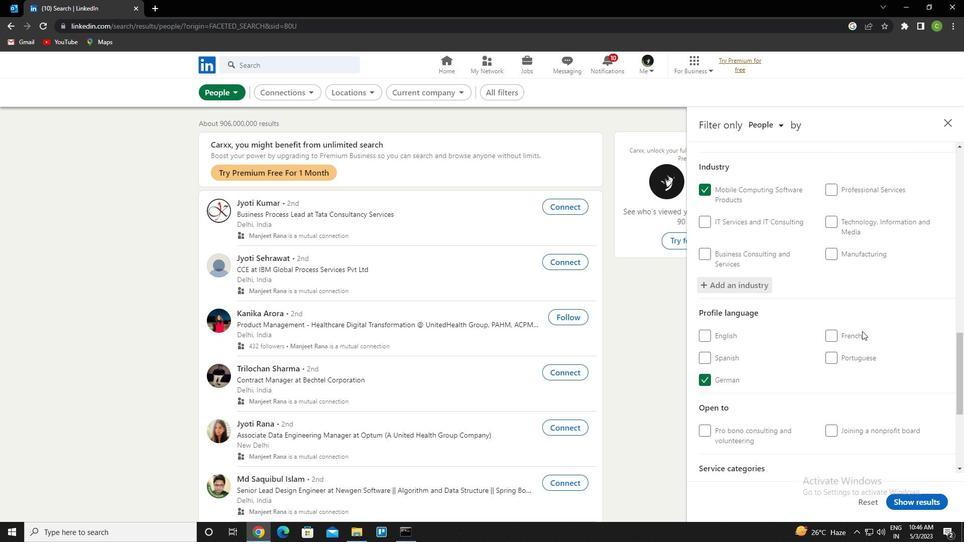 
Action: Mouse scrolled (862, 331) with delta (0, 0)
Screenshot: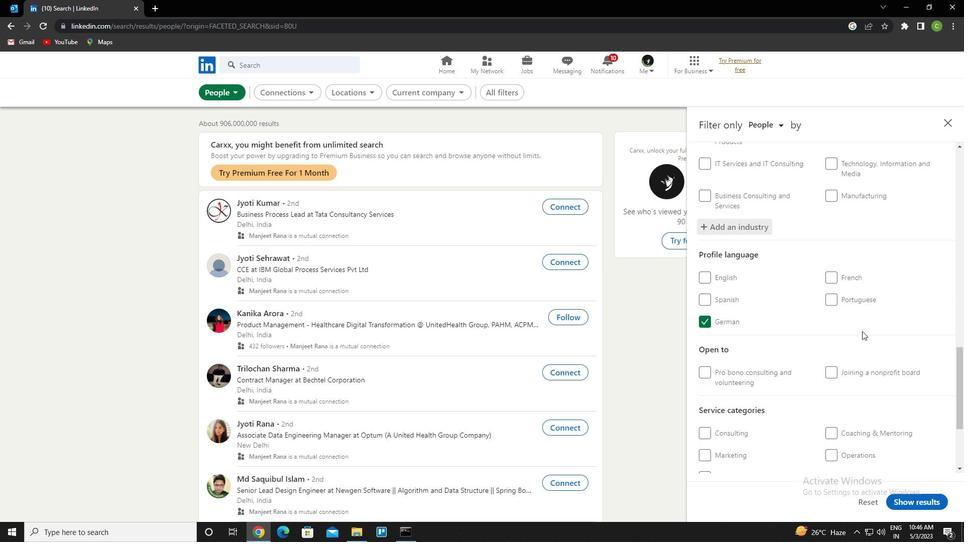 
Action: Mouse scrolled (862, 331) with delta (0, 0)
Screenshot: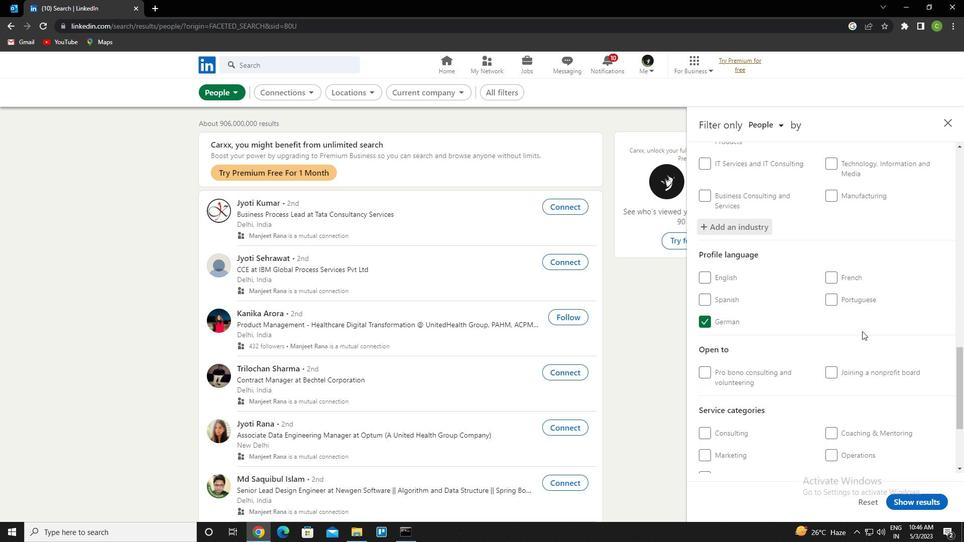 
Action: Mouse moved to (854, 334)
Screenshot: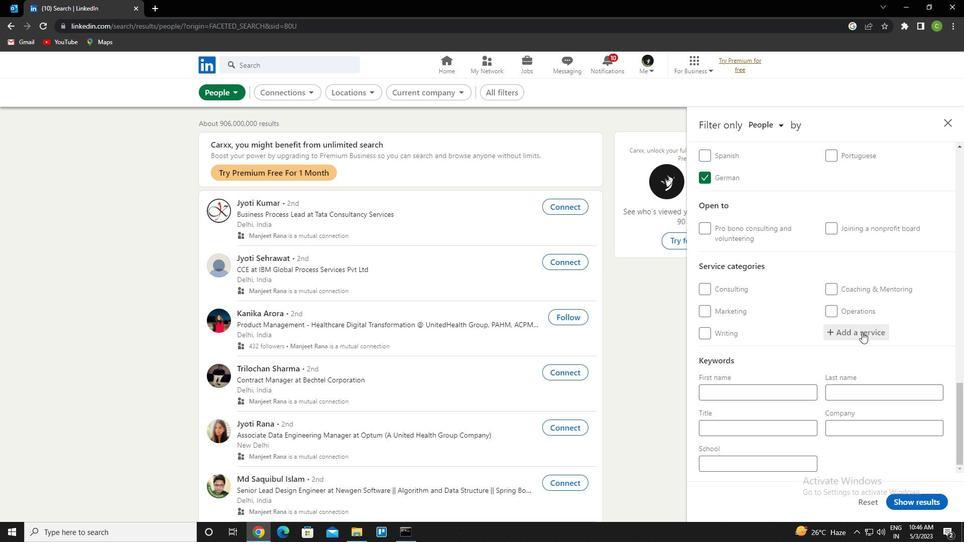 
Action: Mouse pressed left at (854, 334)
Screenshot: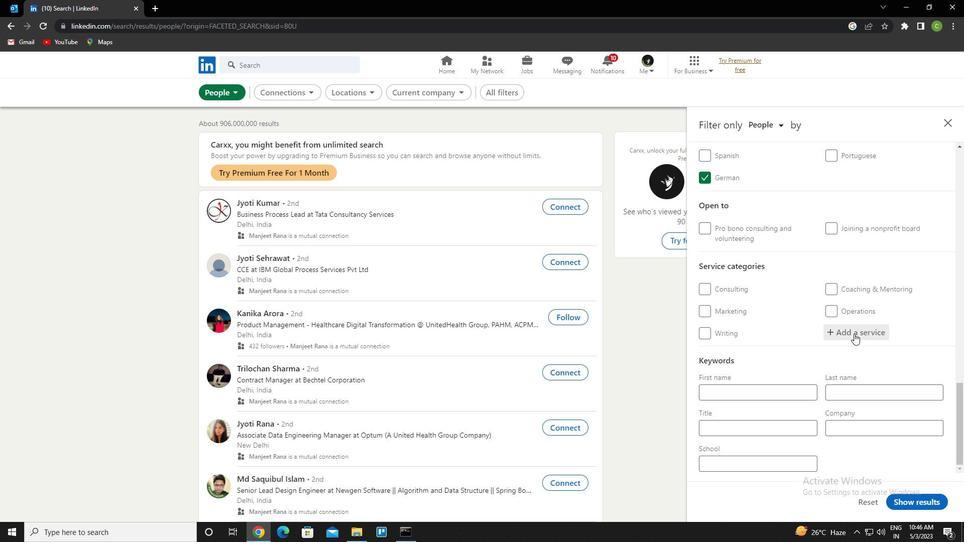 
Action: Key pressed <Key.caps_lock>n<Key.caps_lock>etwork<Key.space>supp<Key.down><Key.enter>
Screenshot: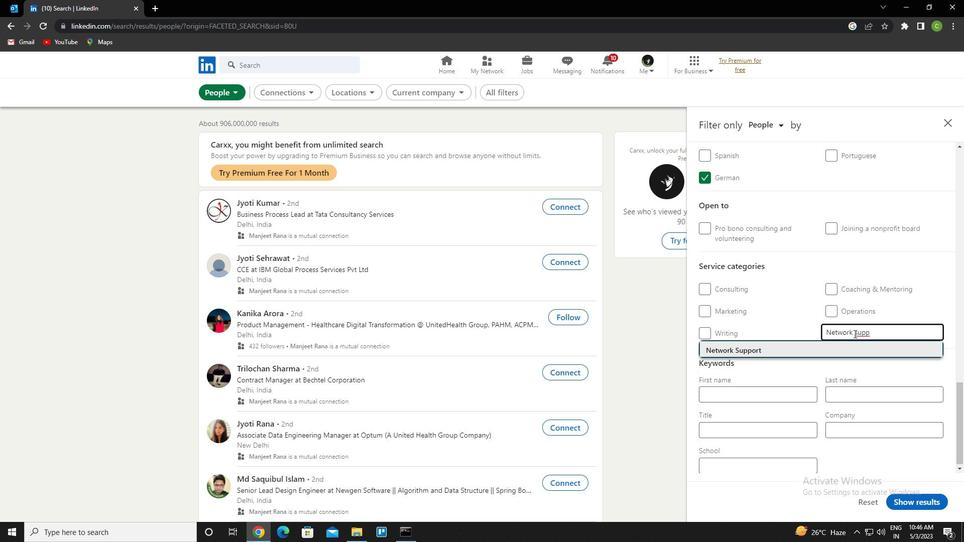 
Action: Mouse scrolled (854, 333) with delta (0, 0)
Screenshot: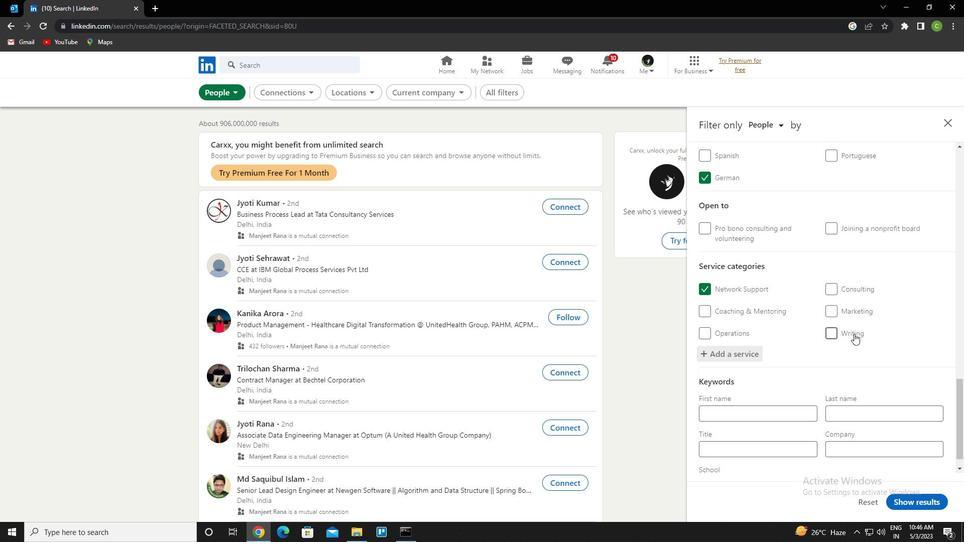 
Action: Mouse scrolled (854, 333) with delta (0, 0)
Screenshot: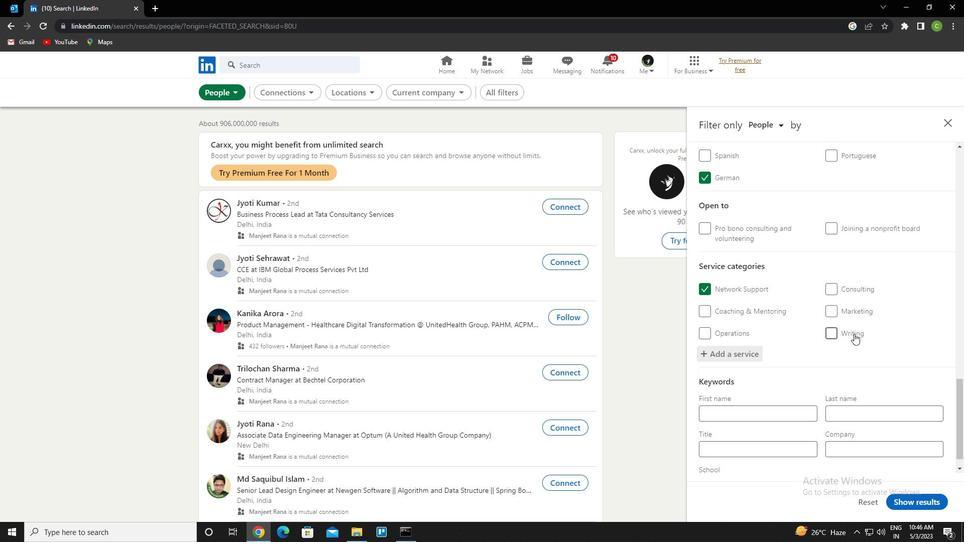 
Action: Mouse scrolled (854, 333) with delta (0, 0)
Screenshot: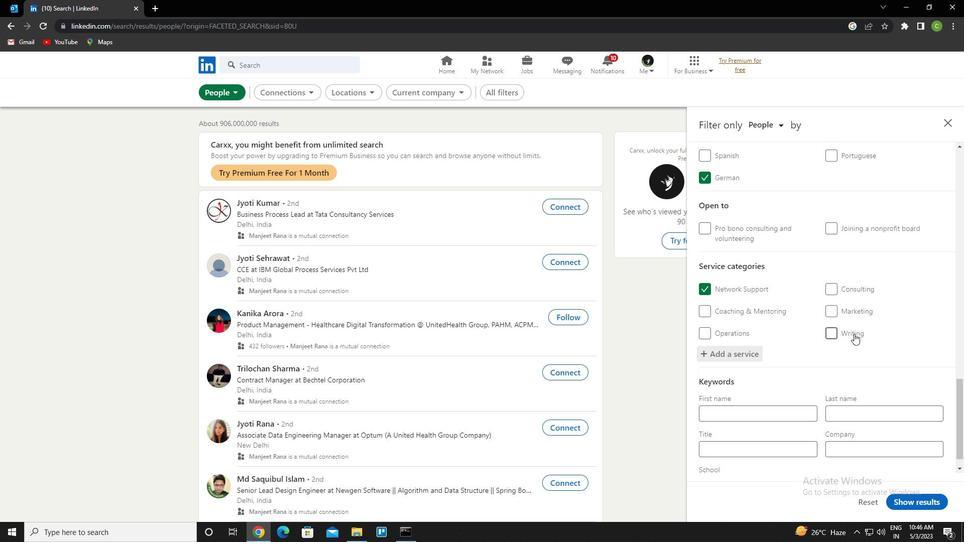 
Action: Mouse scrolled (854, 333) with delta (0, 0)
Screenshot: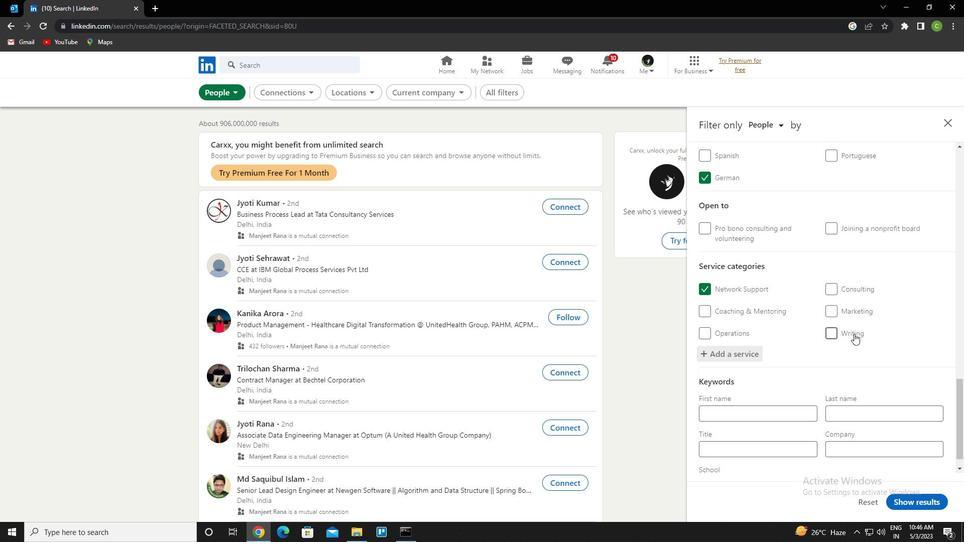 
Action: Mouse scrolled (854, 333) with delta (0, 0)
Screenshot: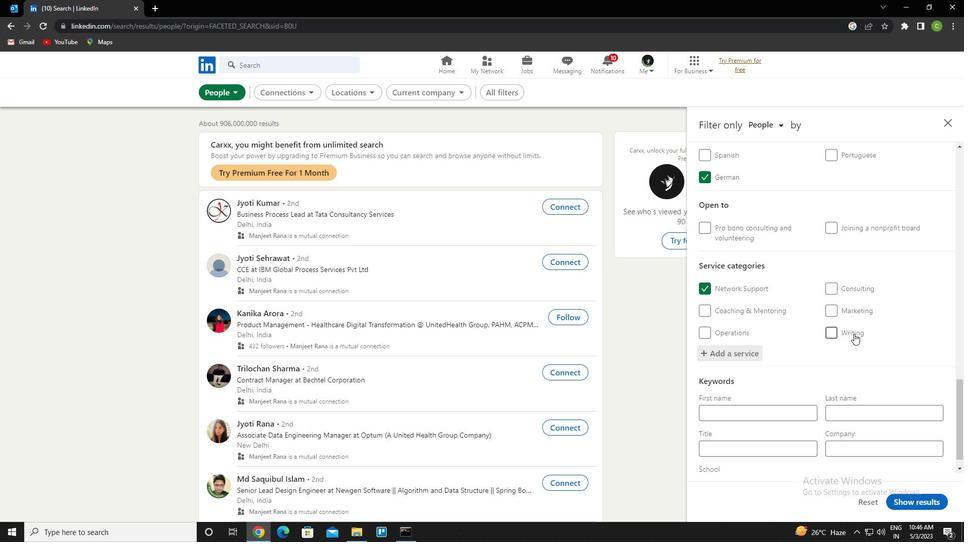 
Action: Mouse scrolled (854, 333) with delta (0, 0)
Screenshot: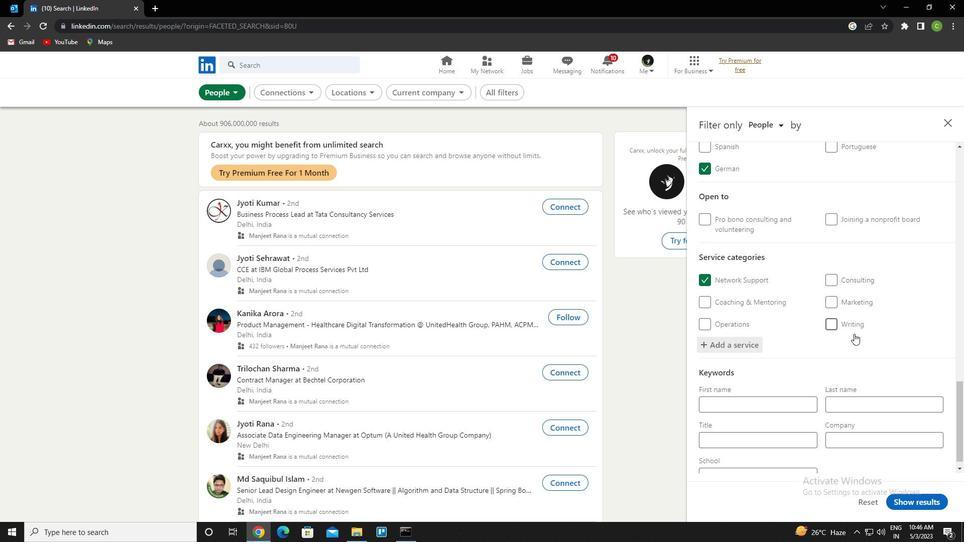
Action: Mouse moved to (782, 428)
Screenshot: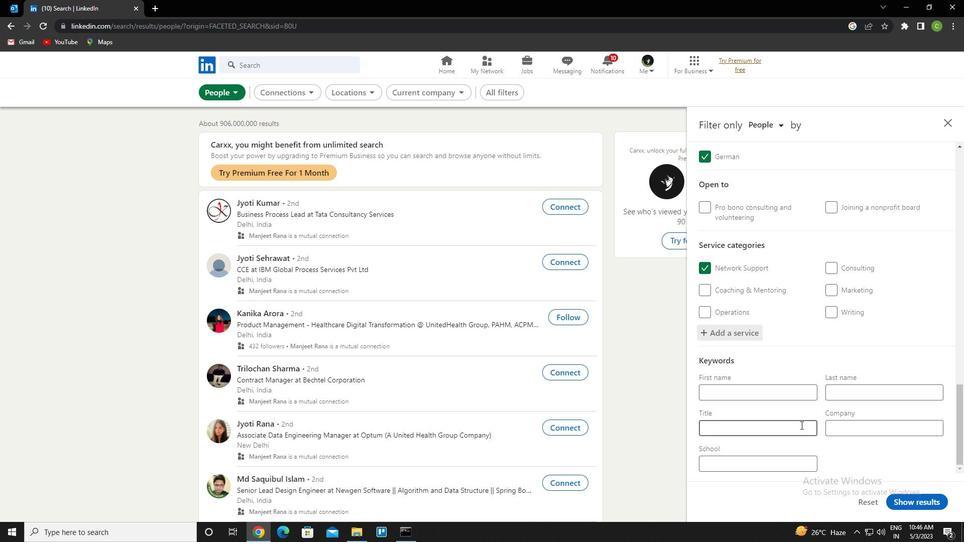 
Action: Mouse pressed left at (782, 428)
Screenshot: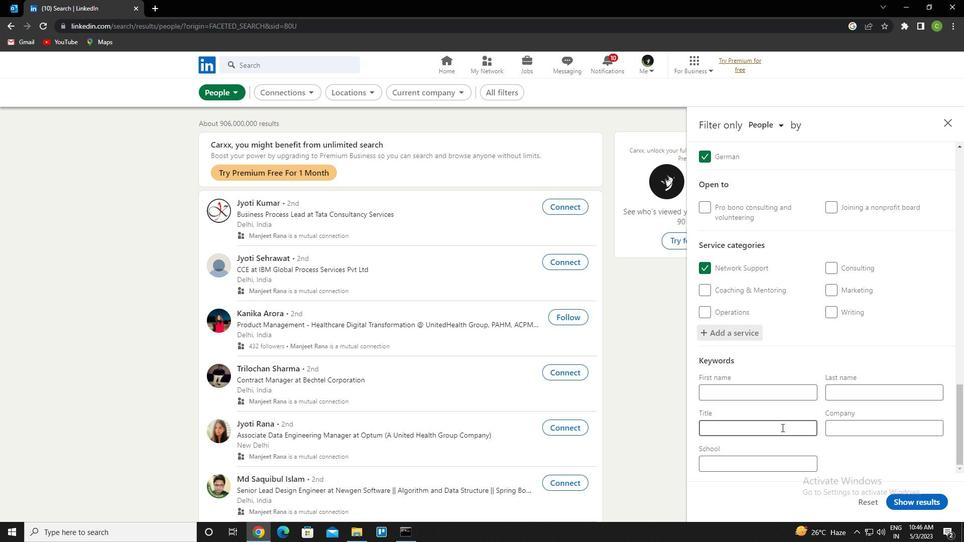 
Action: Key pressed <Key.caps_lock>i<Key.caps_lock>ron<Key.space><Key.caps_lock>w<Key.caps_lock>orker
Screenshot: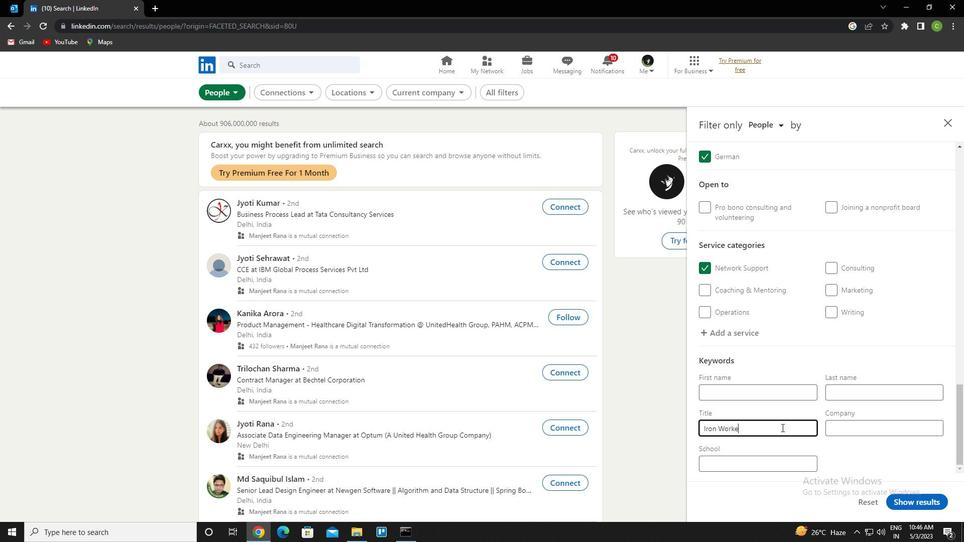 
Action: Mouse moved to (915, 504)
Screenshot: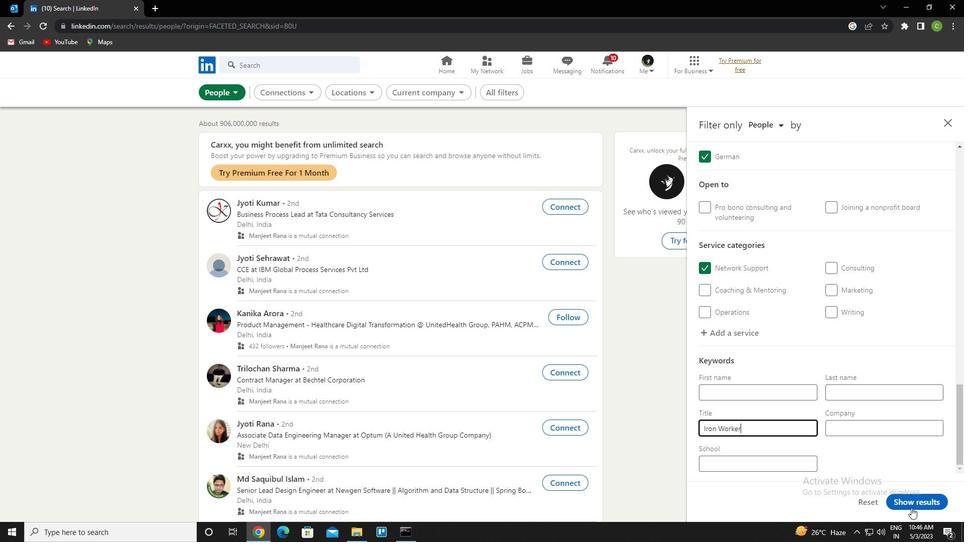 
Action: Mouse pressed left at (915, 504)
Screenshot: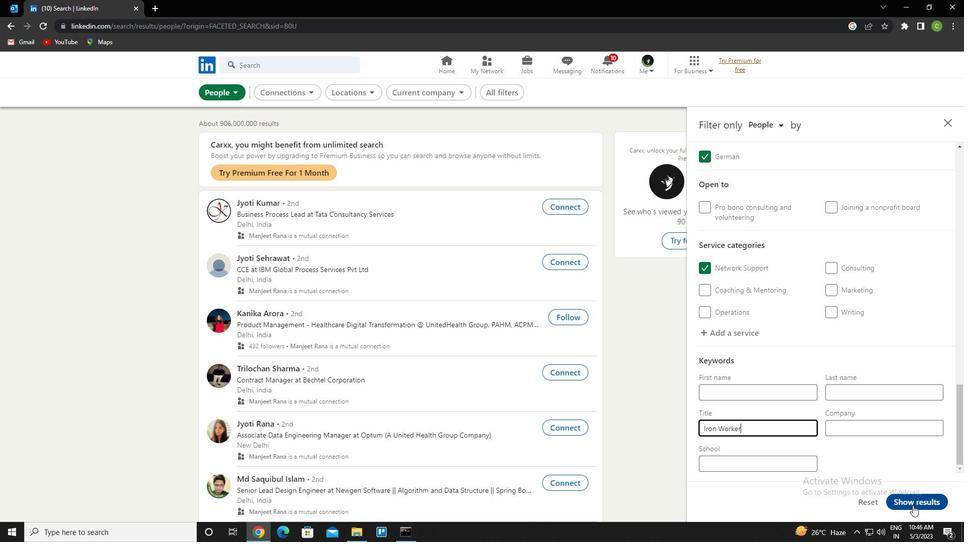 
Action: Mouse moved to (403, 491)
Screenshot: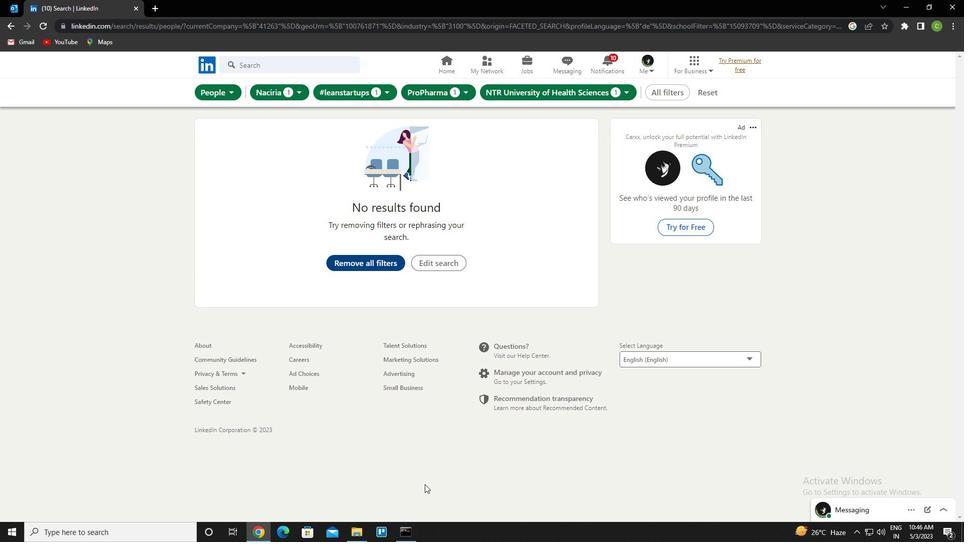 
